Task: Open Card Machine Learning Review in Board Public Speaking Training to Workspace Accounts Payable and add a team member Softage.1@softage.net, a label Blue, a checklist Audit Support, an attachment from your computer, a color Blue and finally, add a card description 'Create and send out employee engagement survey on company communication' and a comment 'Let us approach this task with a sense of empathy, understanding the needs and concerns of our stakeholders.'. Add a start date 'Jan 05, 1900' with a due date 'Jan 12, 1900'
Action: Mouse moved to (31, 261)
Screenshot: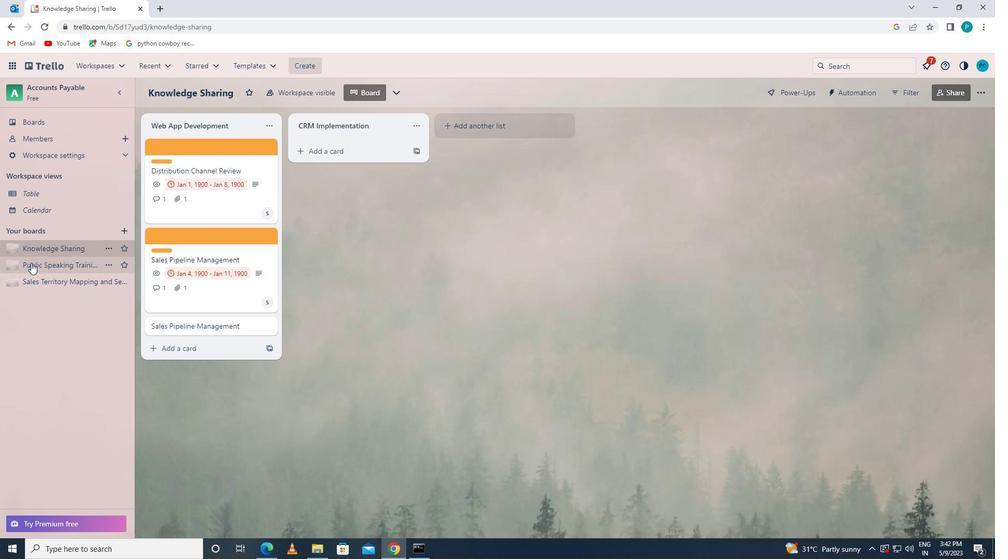 
Action: Mouse pressed left at (31, 261)
Screenshot: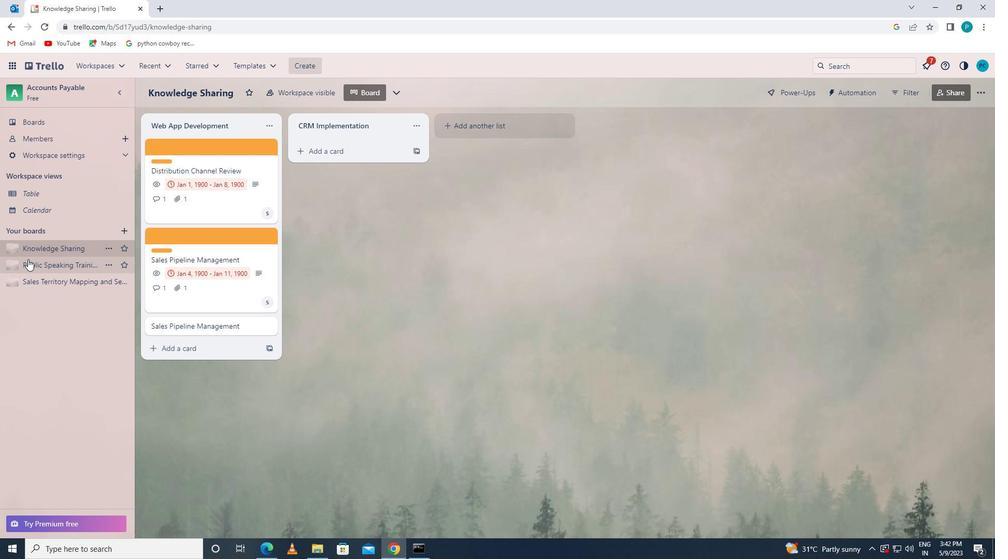 
Action: Mouse moved to (191, 240)
Screenshot: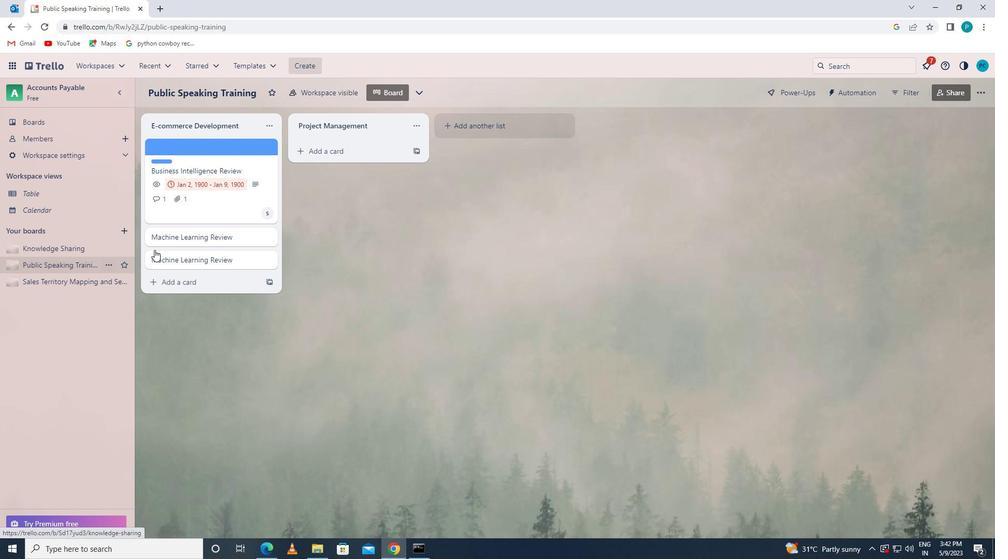 
Action: Mouse pressed left at (191, 240)
Screenshot: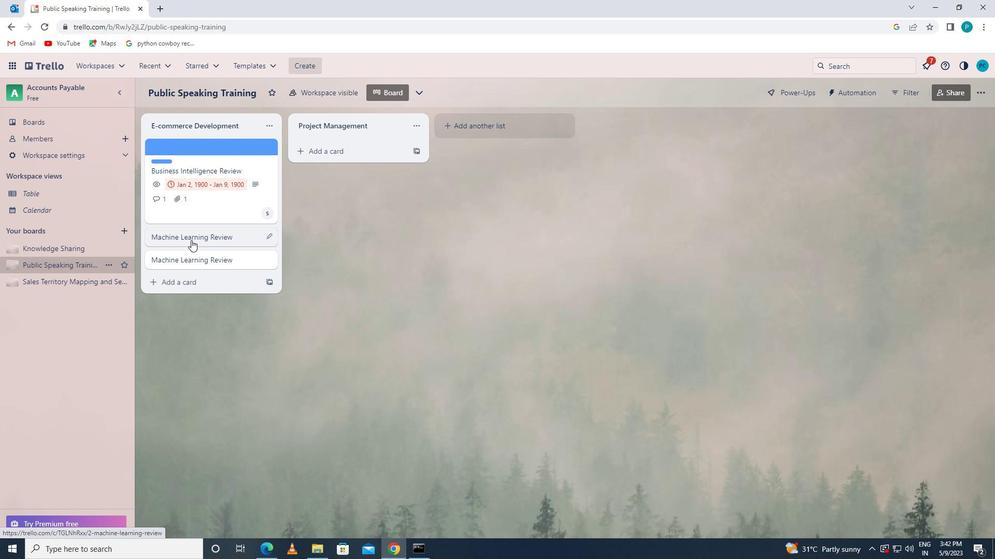 
Action: Mouse moved to (614, 177)
Screenshot: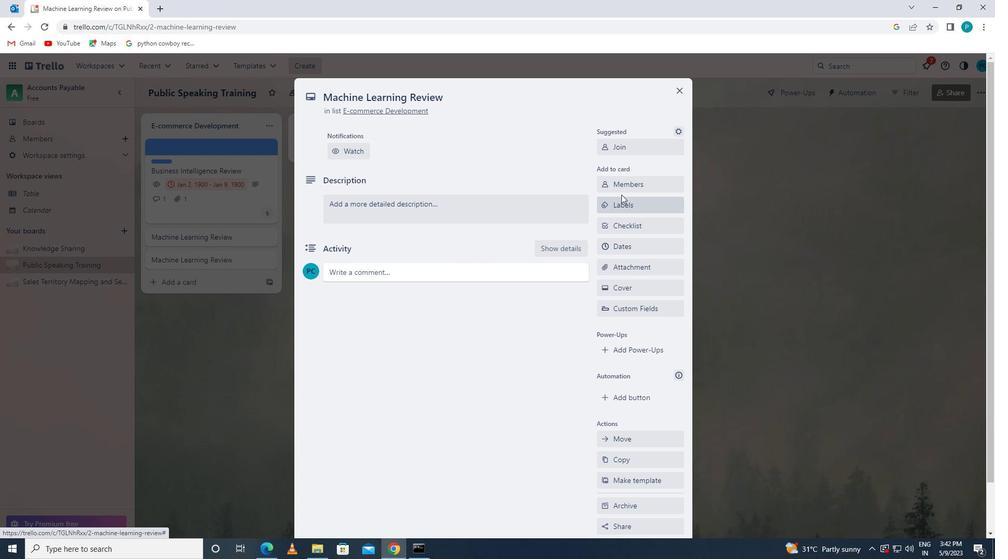
Action: Mouse pressed left at (614, 177)
Screenshot: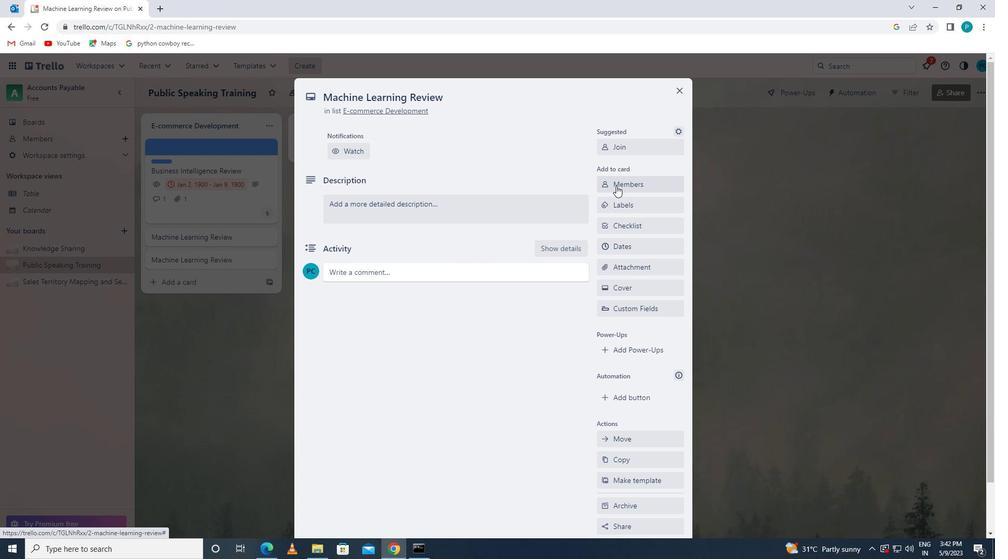 
Action: Key pressed <Key.caps_lock>s<Key.caps_lock>oftage.1
Screenshot: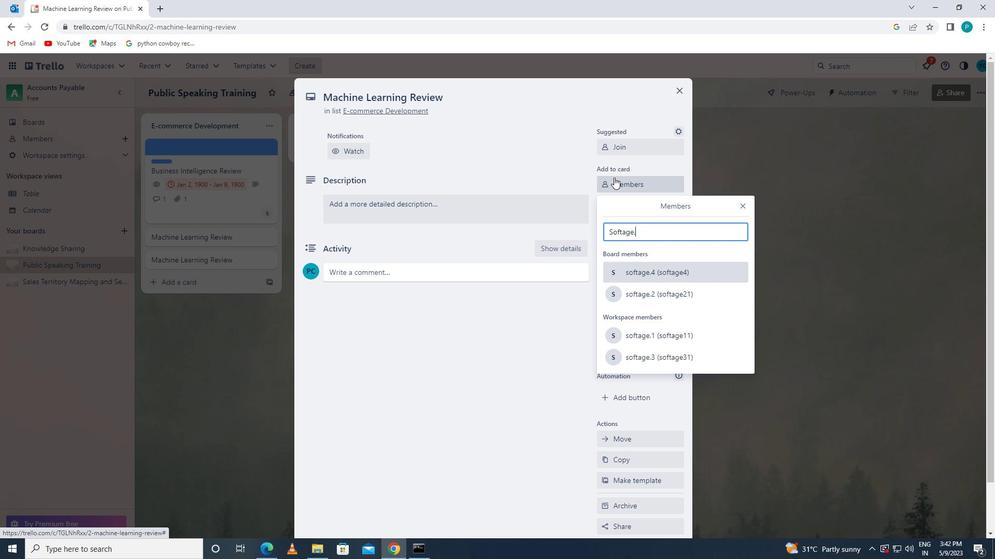 
Action: Mouse moved to (708, 331)
Screenshot: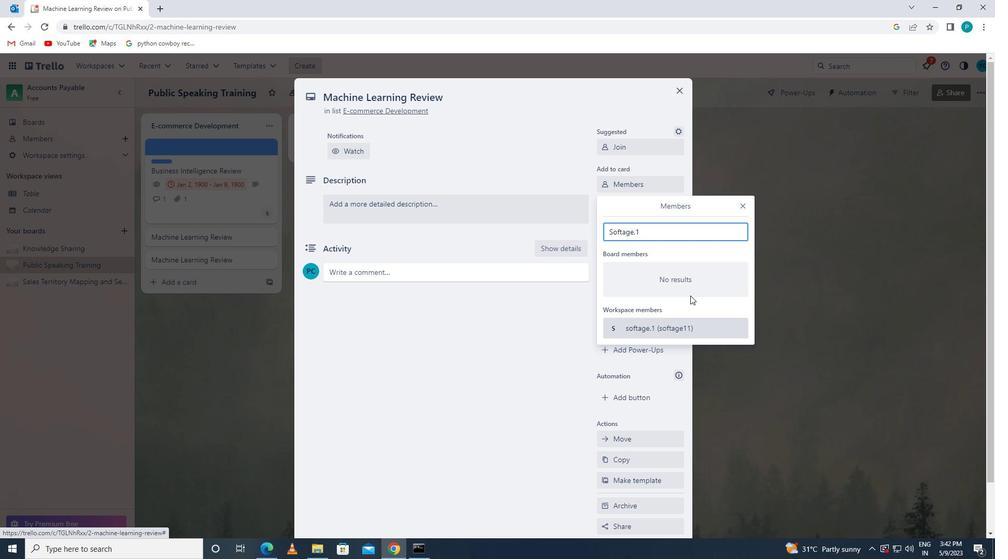 
Action: Mouse pressed left at (708, 331)
Screenshot: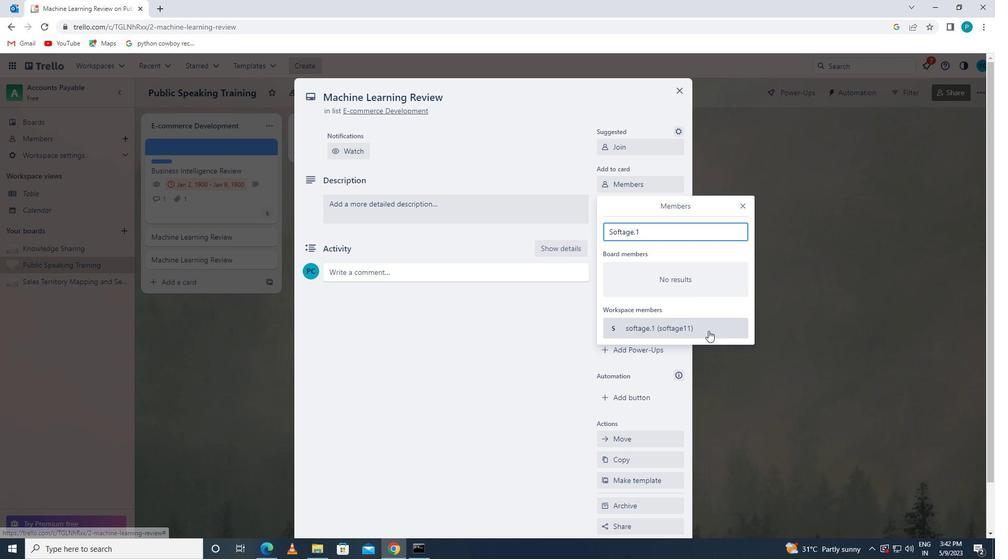 
Action: Mouse moved to (740, 207)
Screenshot: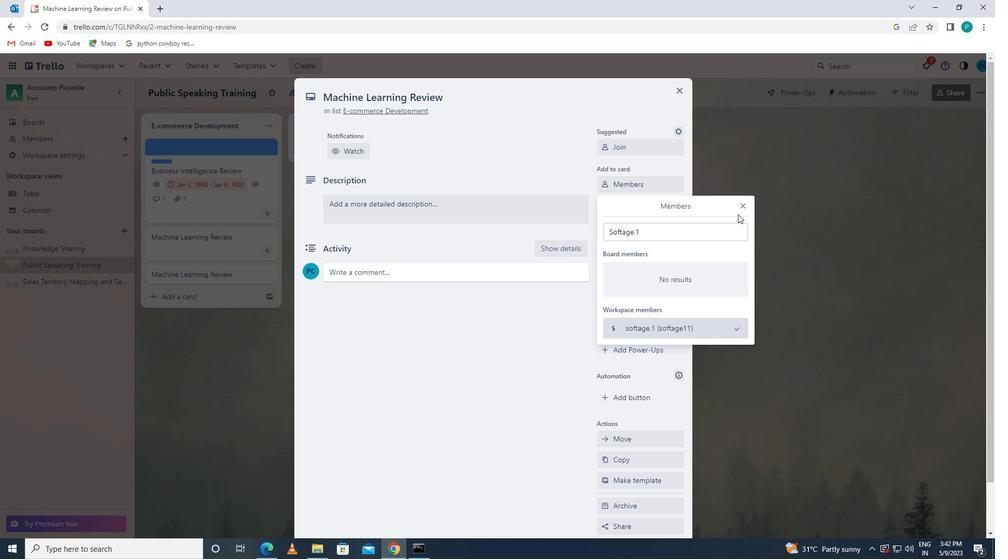 
Action: Mouse pressed left at (740, 207)
Screenshot: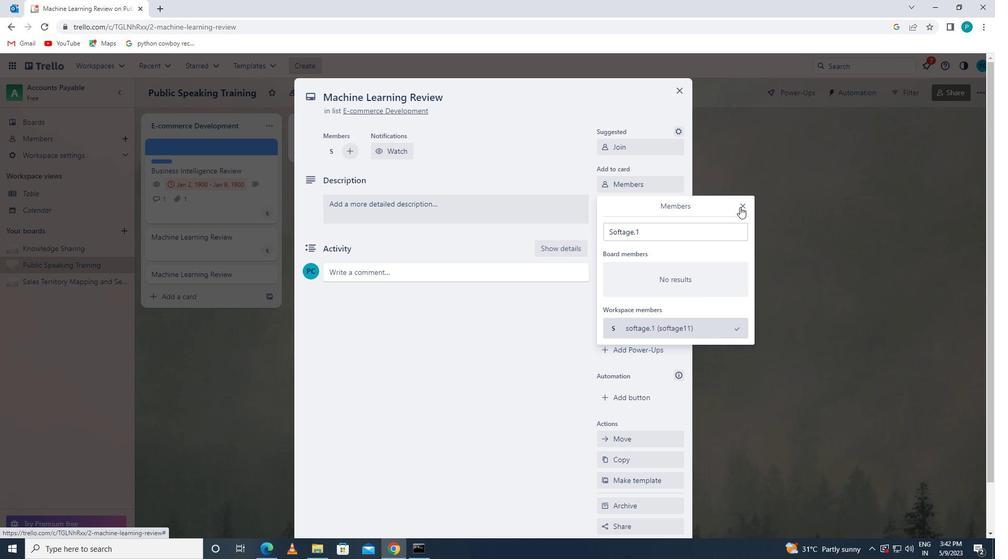 
Action: Mouse moved to (622, 210)
Screenshot: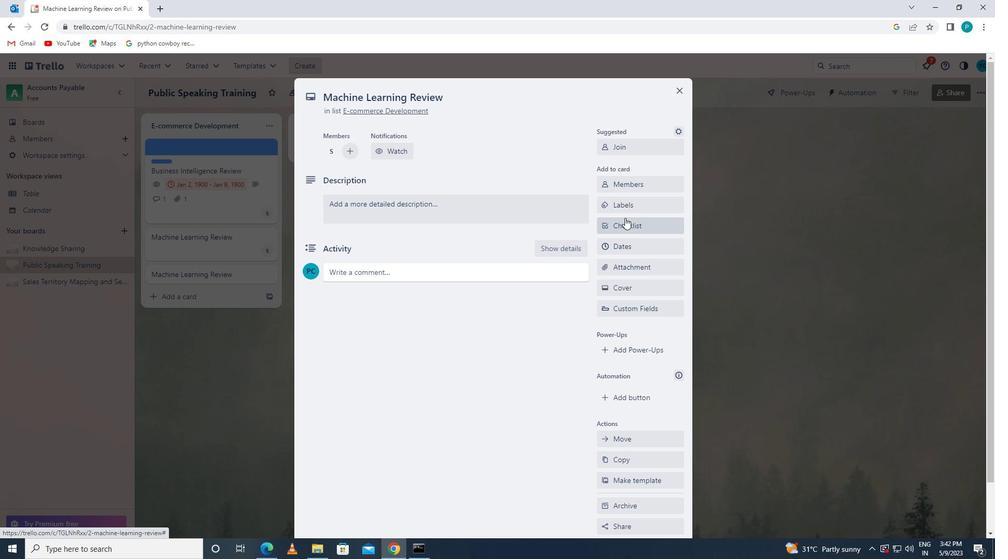 
Action: Mouse pressed left at (622, 210)
Screenshot: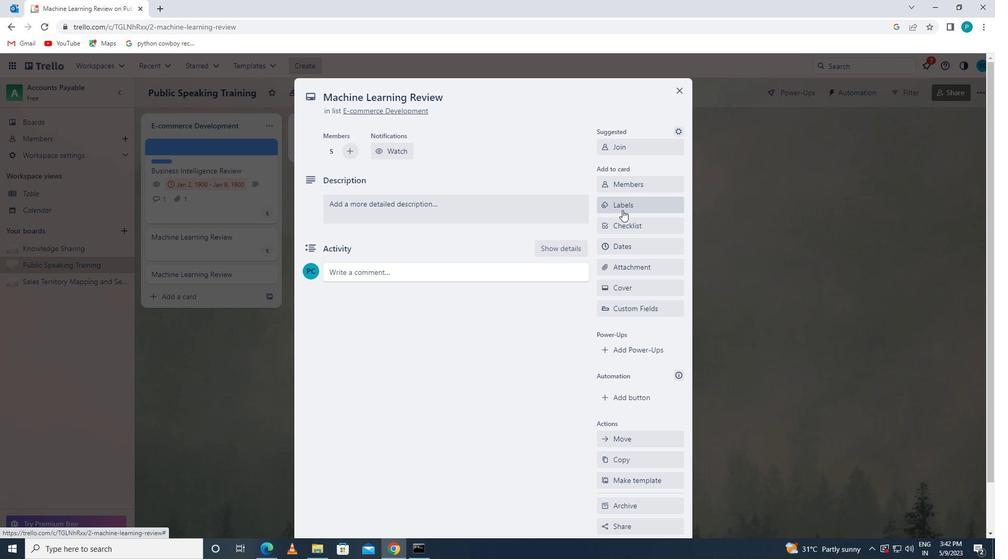 
Action: Mouse moved to (659, 405)
Screenshot: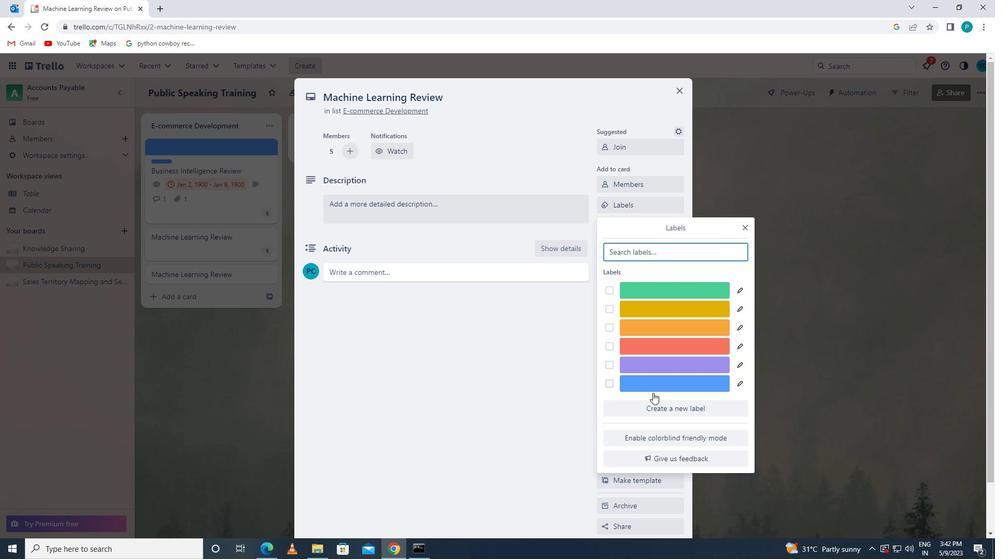 
Action: Mouse pressed left at (659, 405)
Screenshot: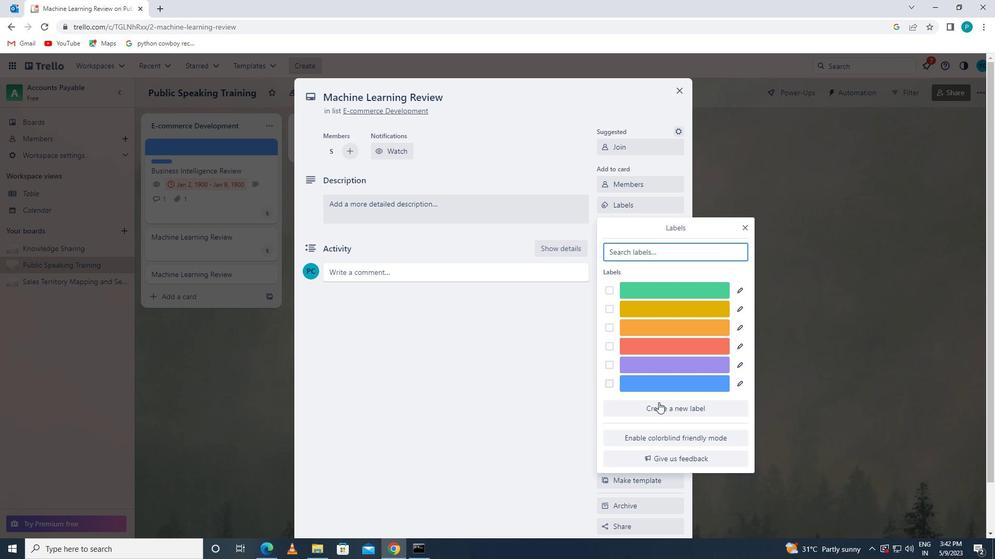 
Action: Mouse moved to (617, 433)
Screenshot: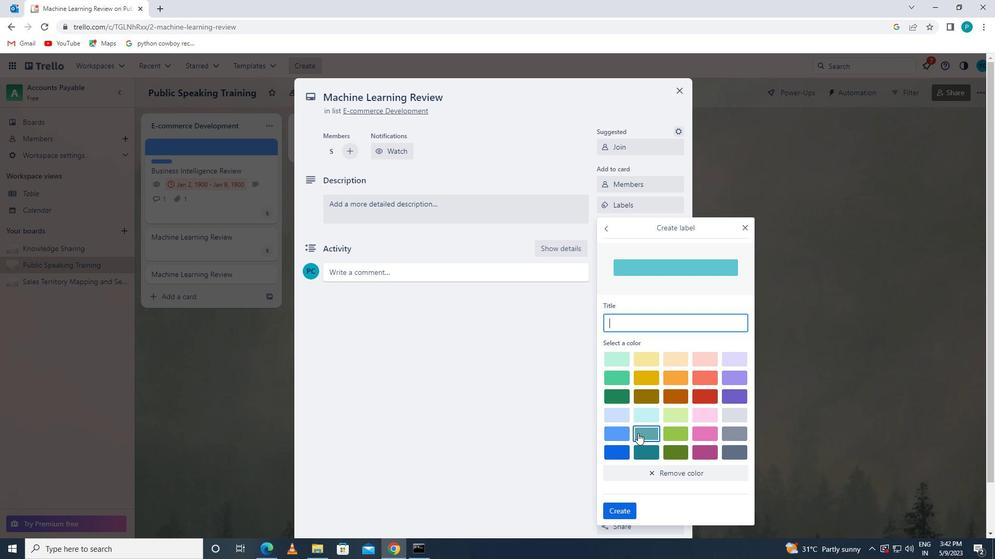 
Action: Mouse pressed left at (617, 433)
Screenshot: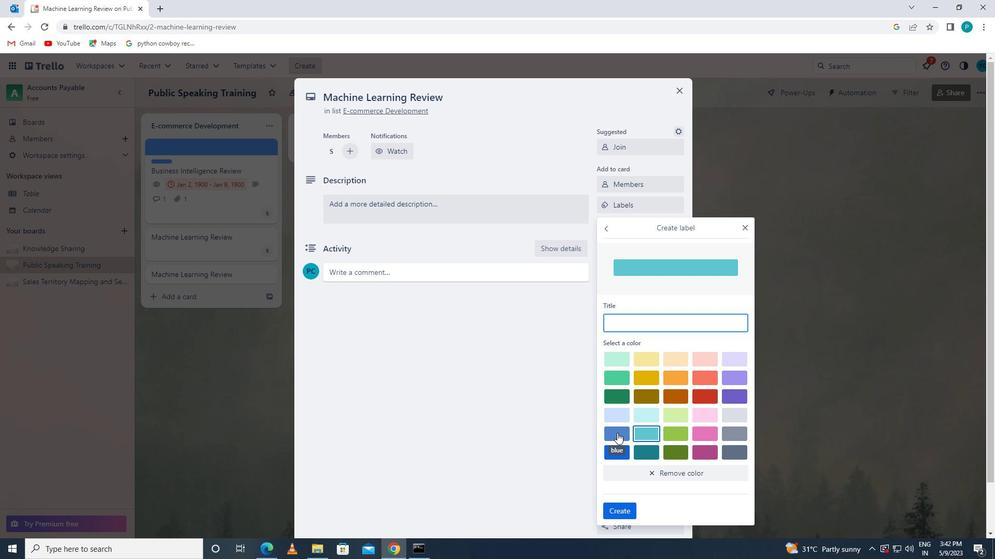 
Action: Mouse moved to (614, 512)
Screenshot: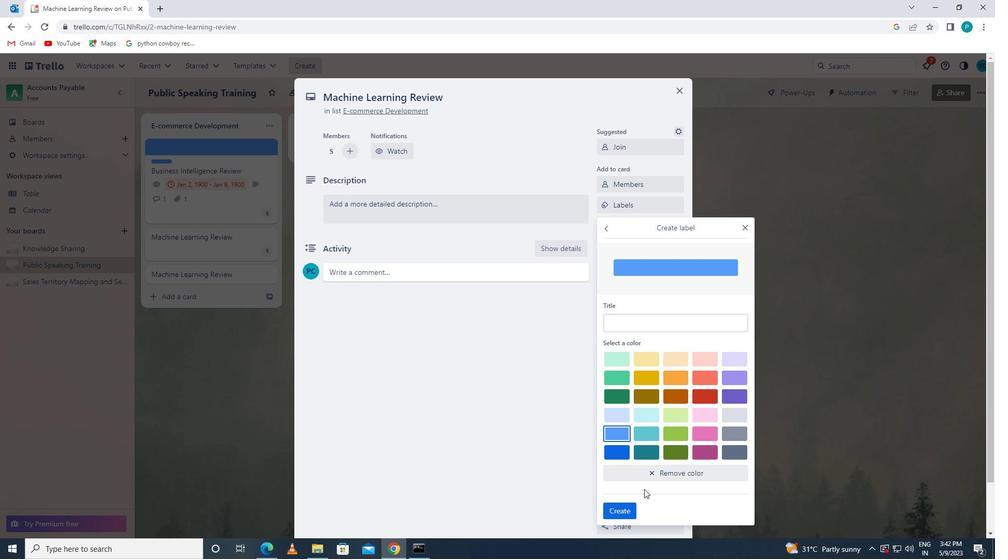 
Action: Mouse pressed left at (614, 512)
Screenshot: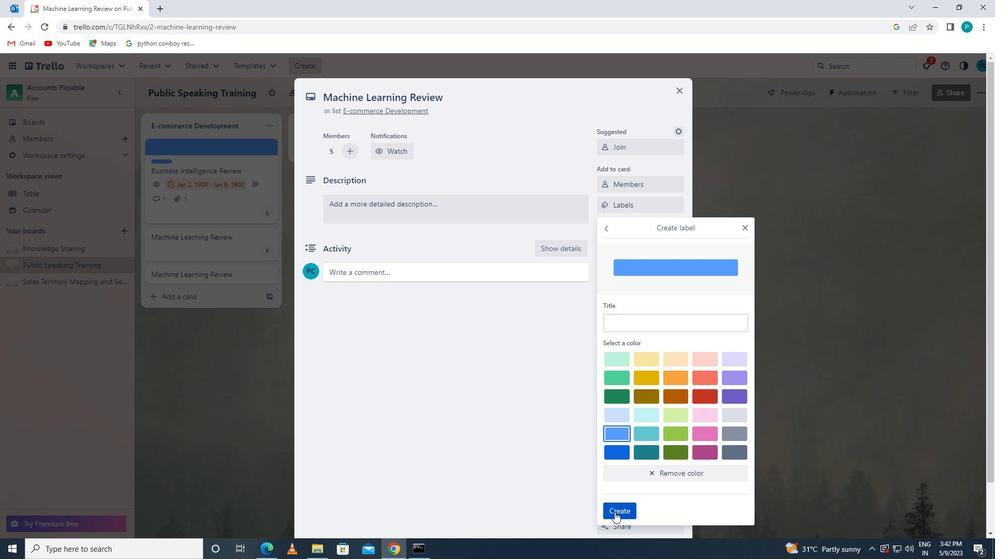 
Action: Mouse moved to (747, 226)
Screenshot: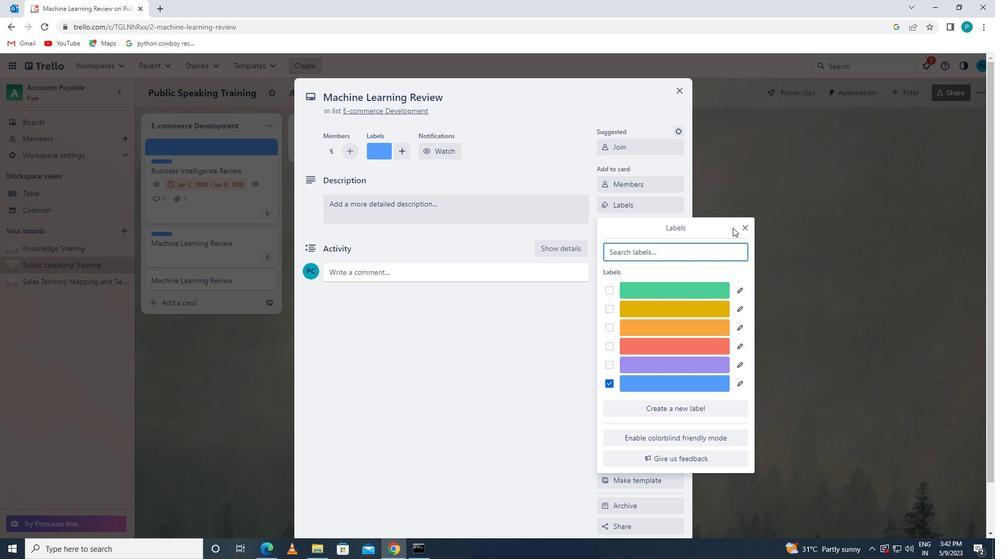
Action: Mouse pressed left at (747, 226)
Screenshot: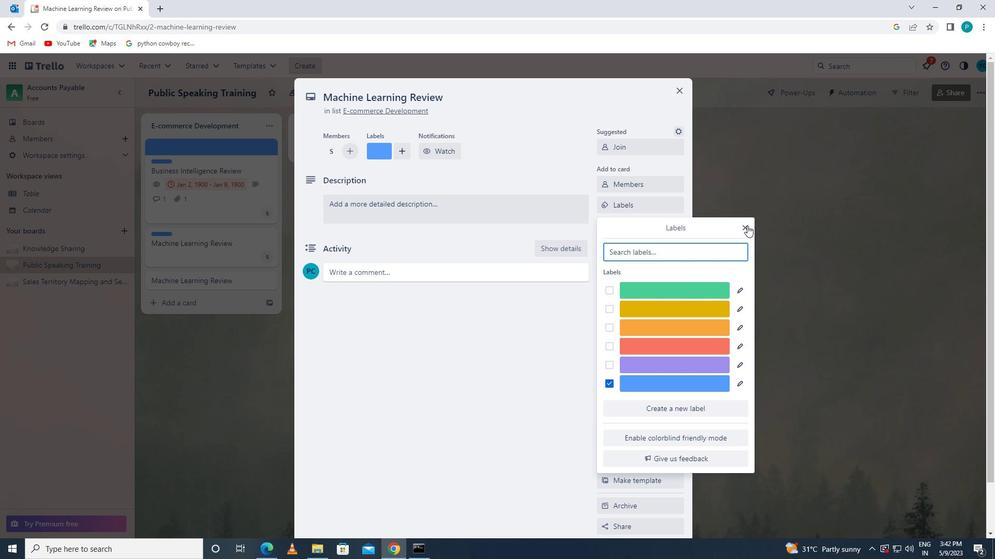 
Action: Mouse moved to (638, 226)
Screenshot: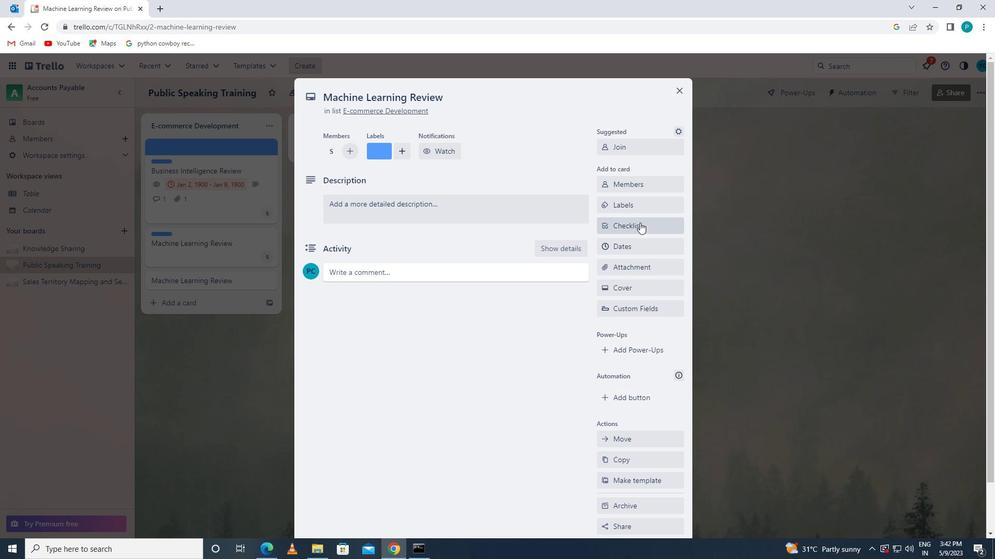 
Action: Mouse pressed left at (638, 226)
Screenshot: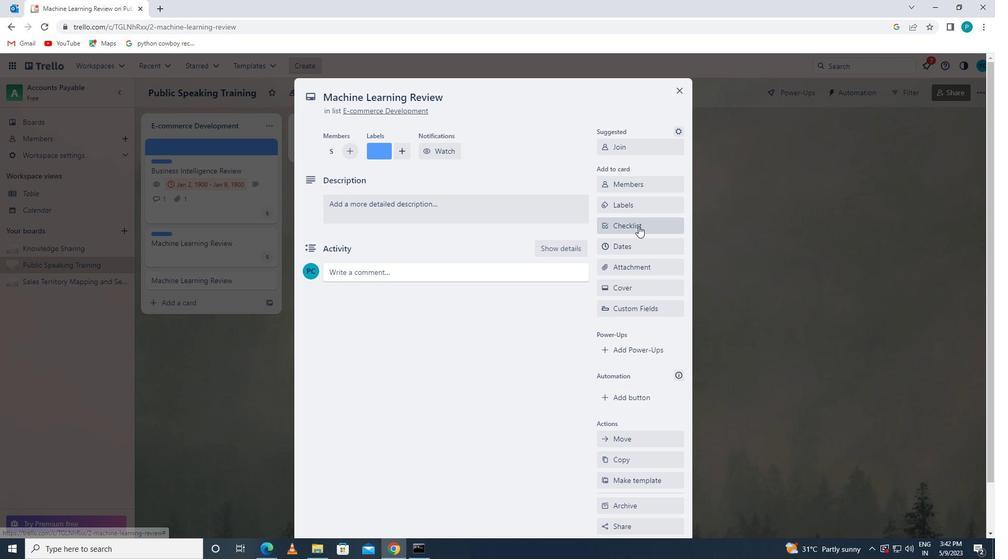
Action: Mouse moved to (638, 227)
Screenshot: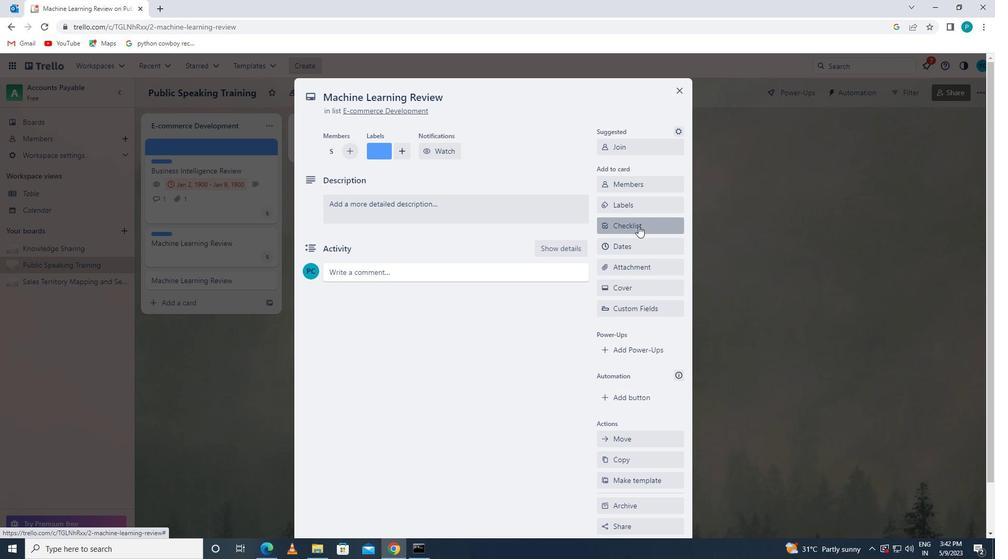 
Action: Key pressed <Key.caps_lock>a<Key.caps_lock>udit<Key.space>
Screenshot: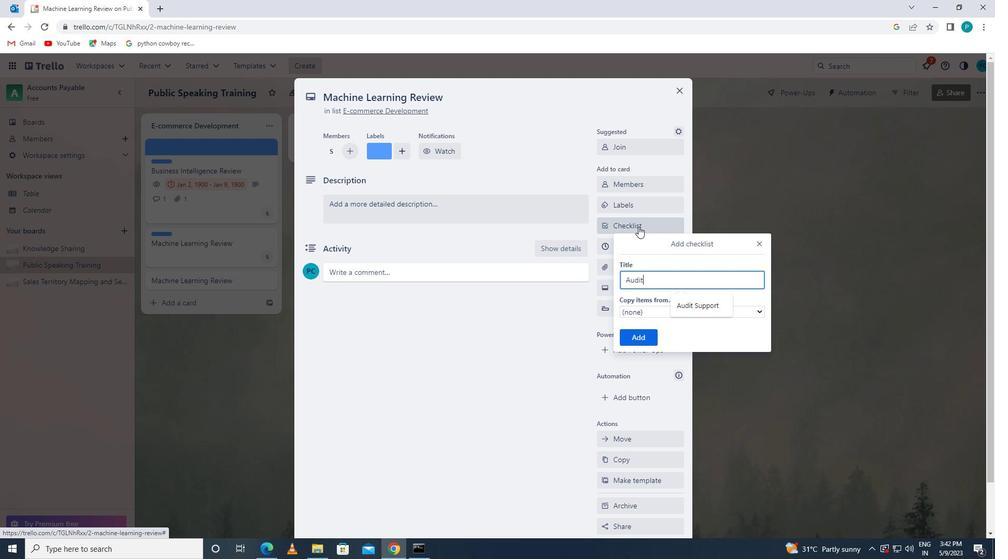 
Action: Mouse moved to (682, 308)
Screenshot: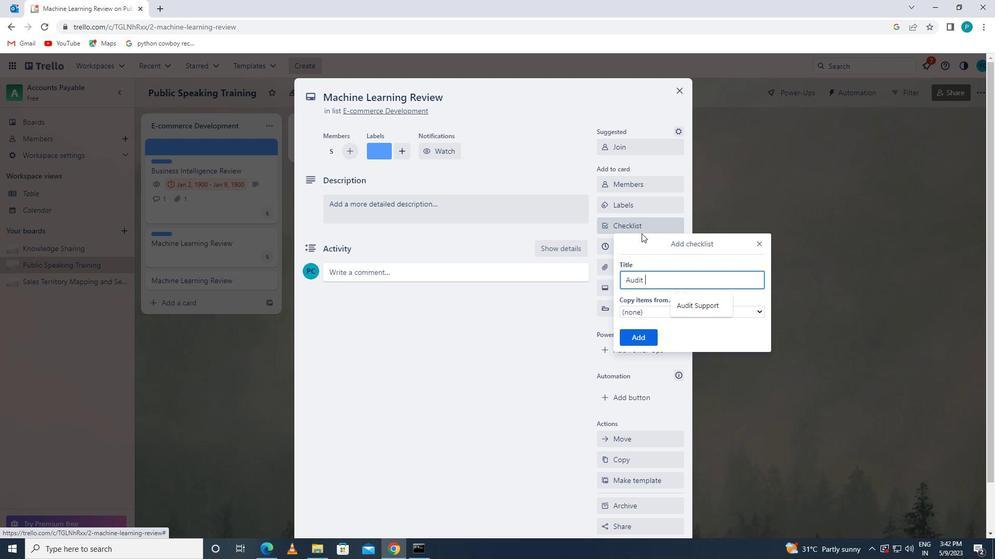 
Action: Mouse pressed left at (682, 308)
Screenshot: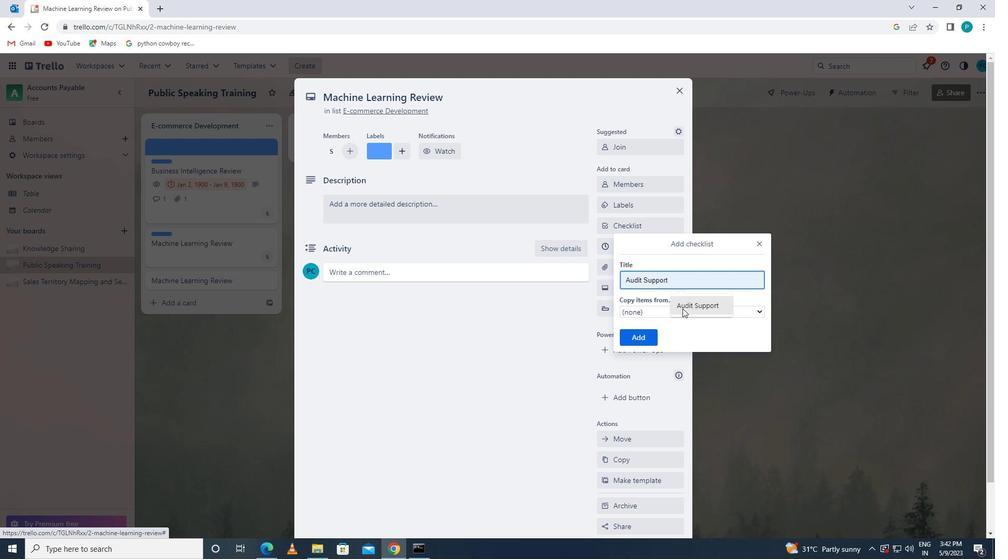 
Action: Mouse moved to (645, 340)
Screenshot: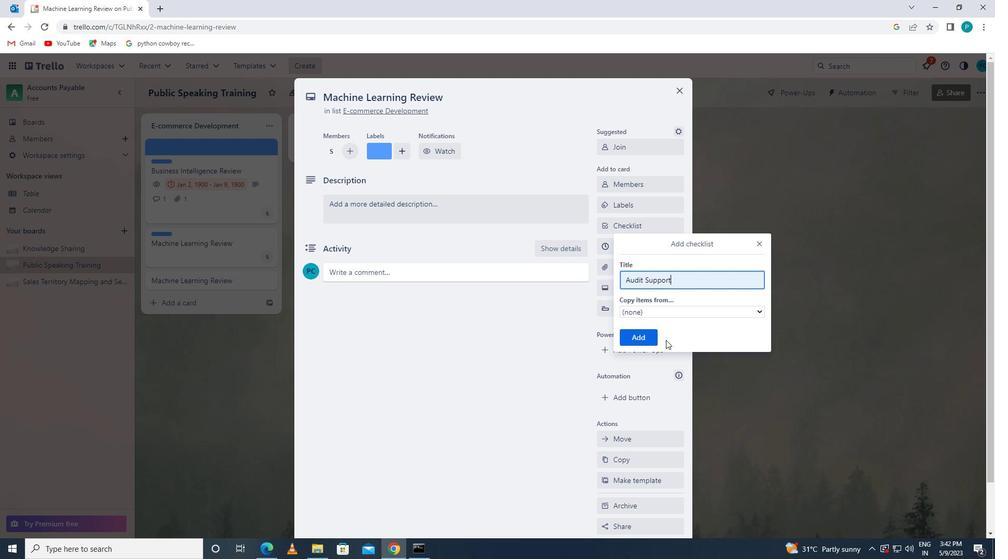 
Action: Mouse pressed left at (645, 340)
Screenshot: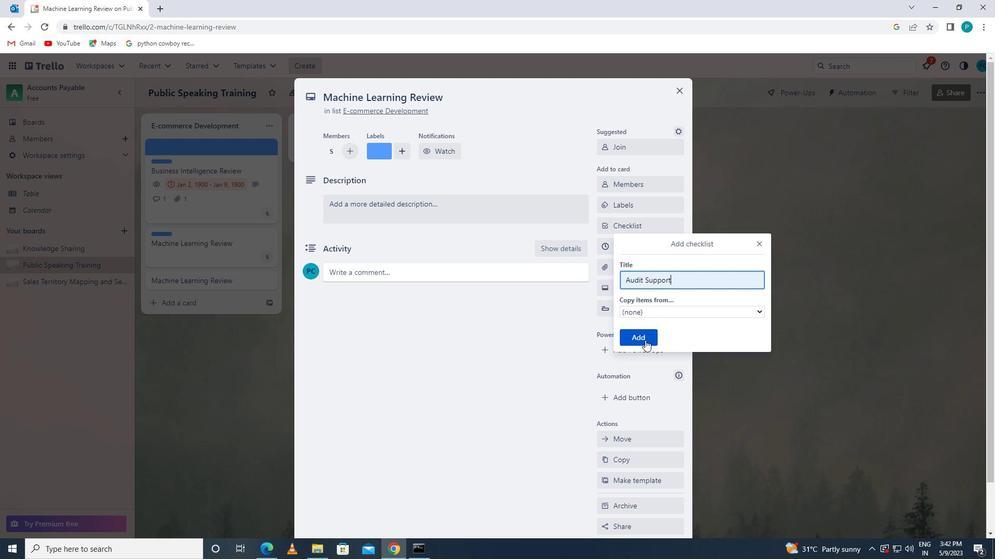 
Action: Mouse moved to (625, 264)
Screenshot: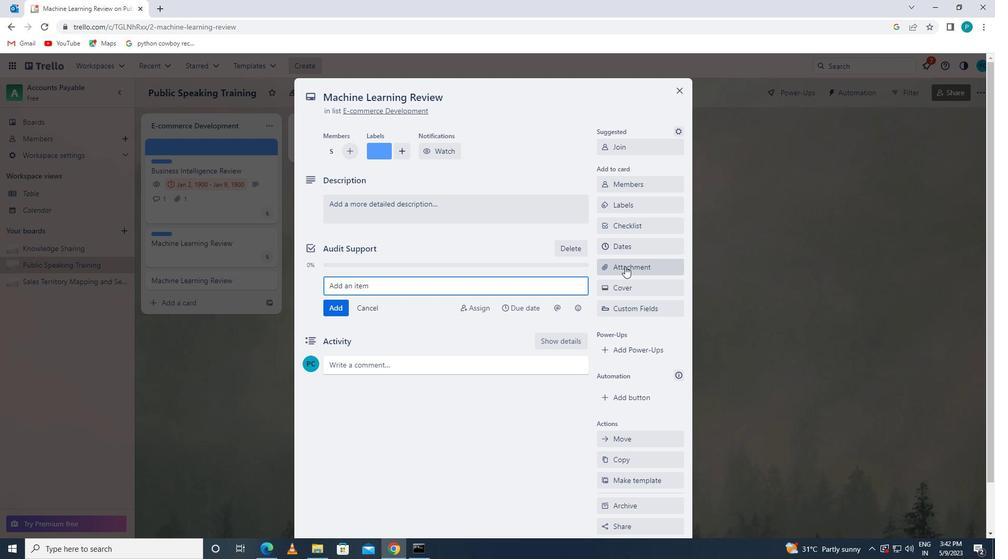 
Action: Mouse pressed left at (625, 264)
Screenshot: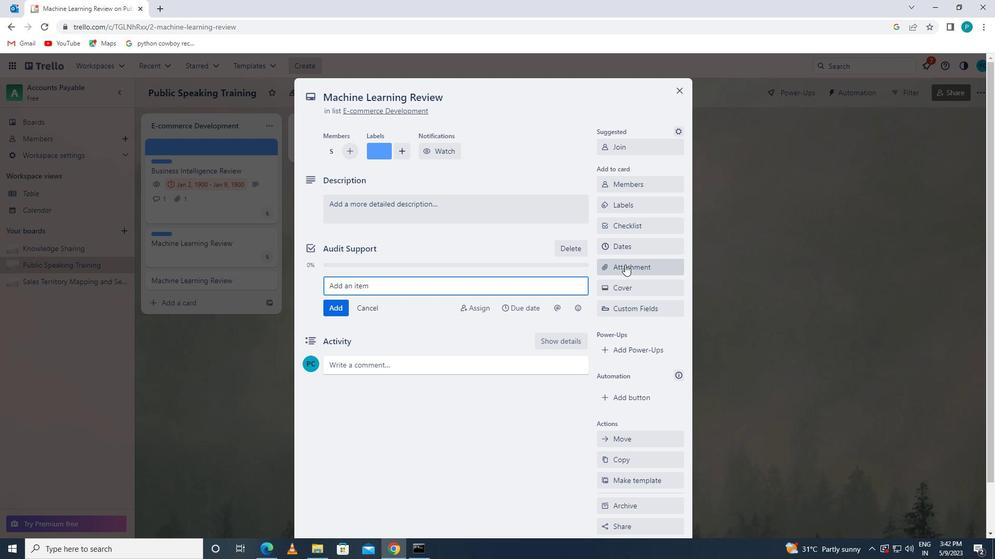 
Action: Mouse moved to (640, 304)
Screenshot: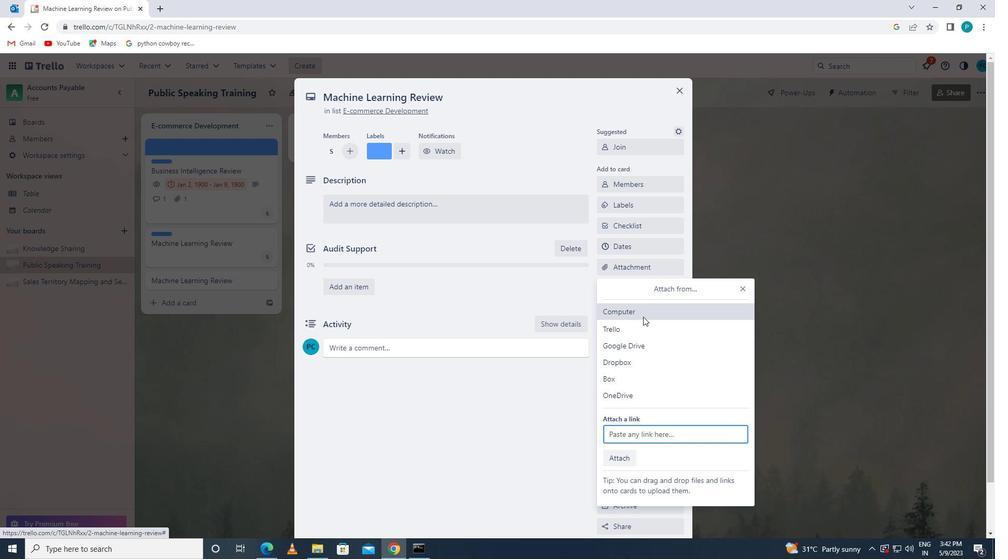 
Action: Mouse pressed left at (640, 304)
Screenshot: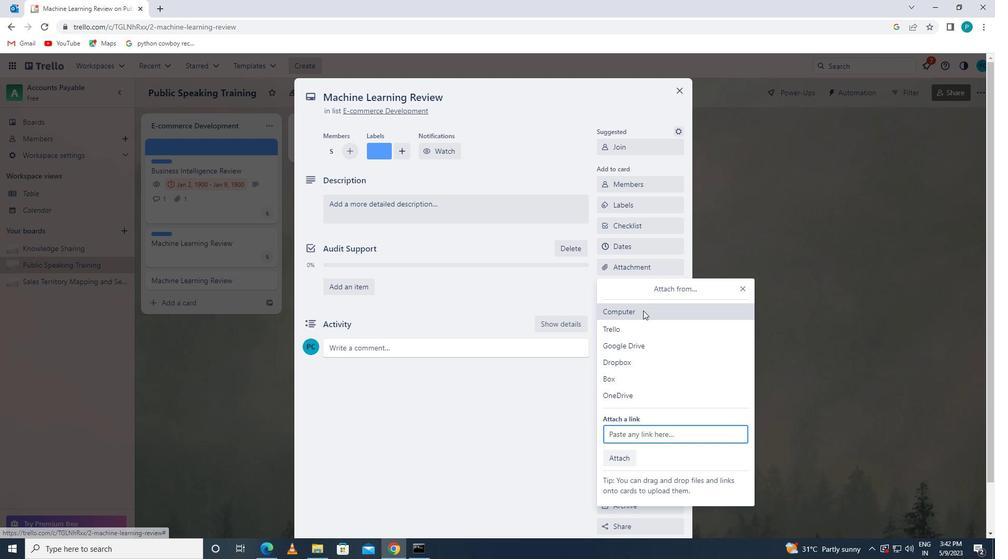 
Action: Mouse moved to (117, 75)
Screenshot: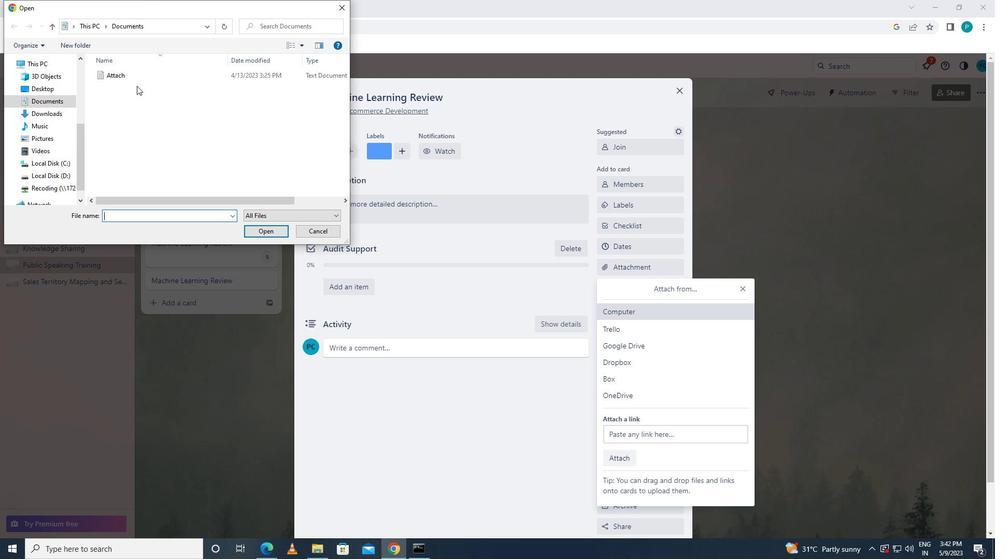
Action: Mouse pressed left at (117, 75)
Screenshot: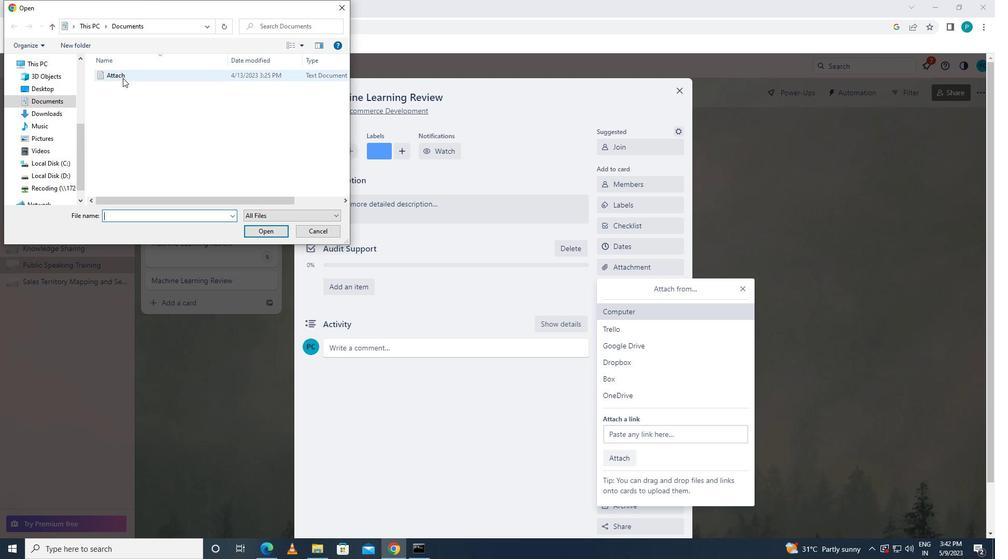 
Action: Mouse moved to (264, 232)
Screenshot: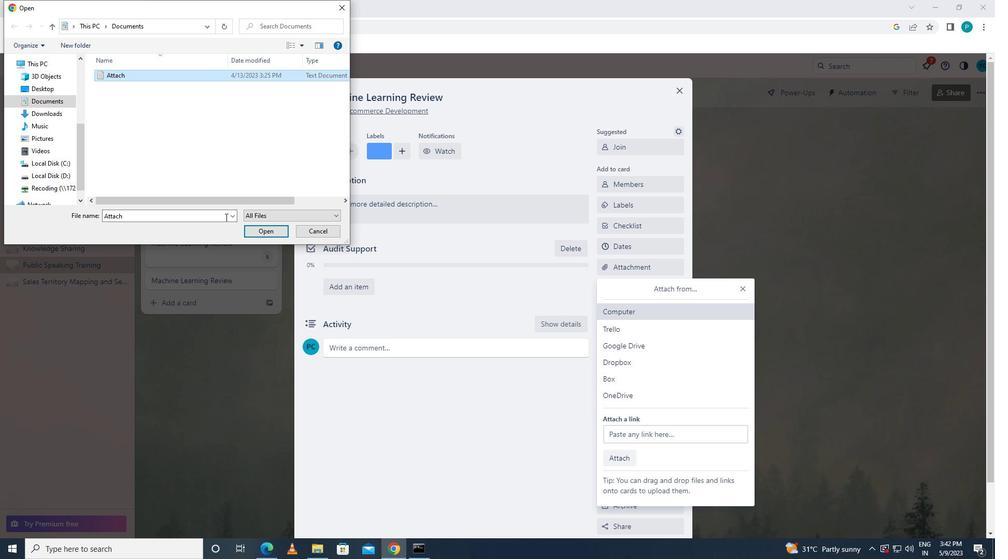 
Action: Mouse pressed left at (264, 232)
Screenshot: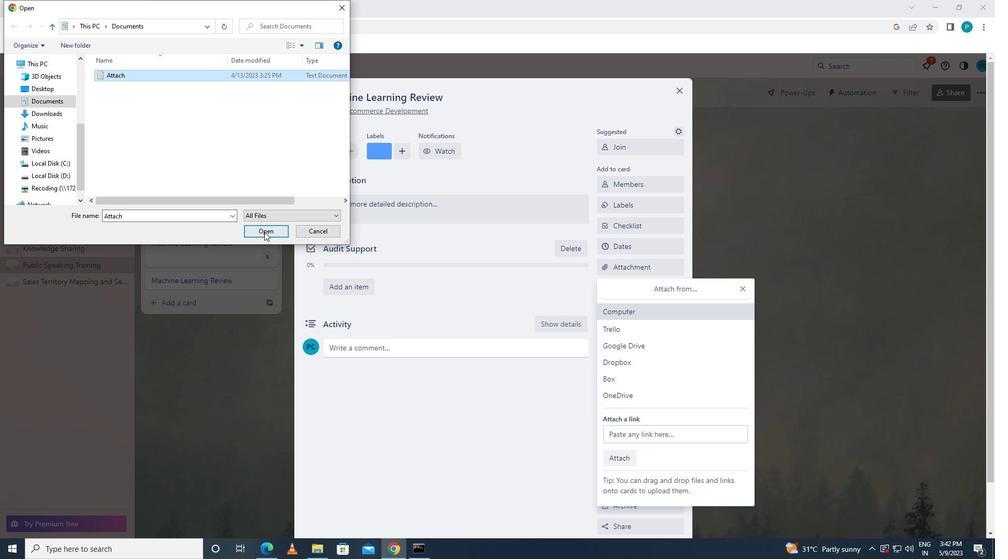 
Action: Mouse moved to (626, 291)
Screenshot: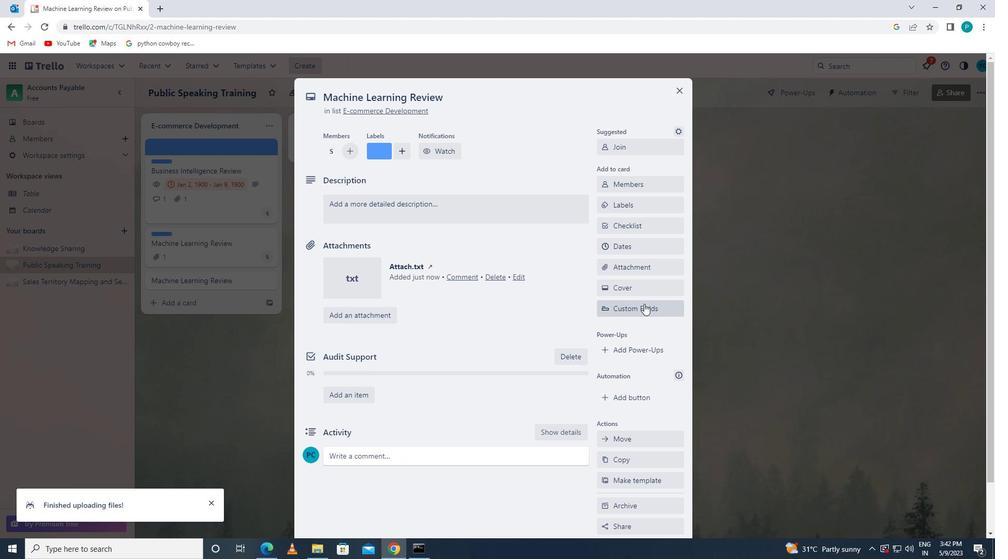 
Action: Mouse pressed left at (626, 291)
Screenshot: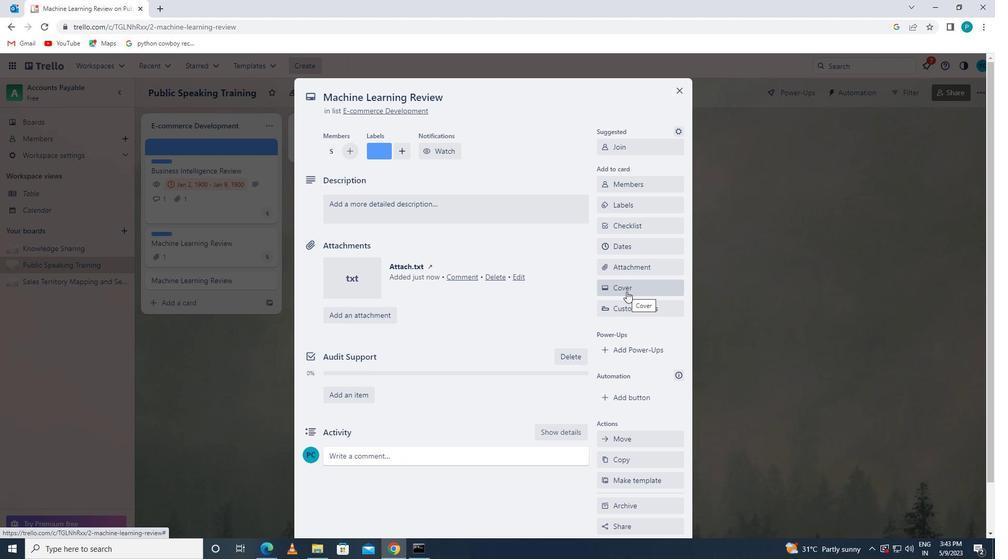 
Action: Mouse moved to (616, 356)
Screenshot: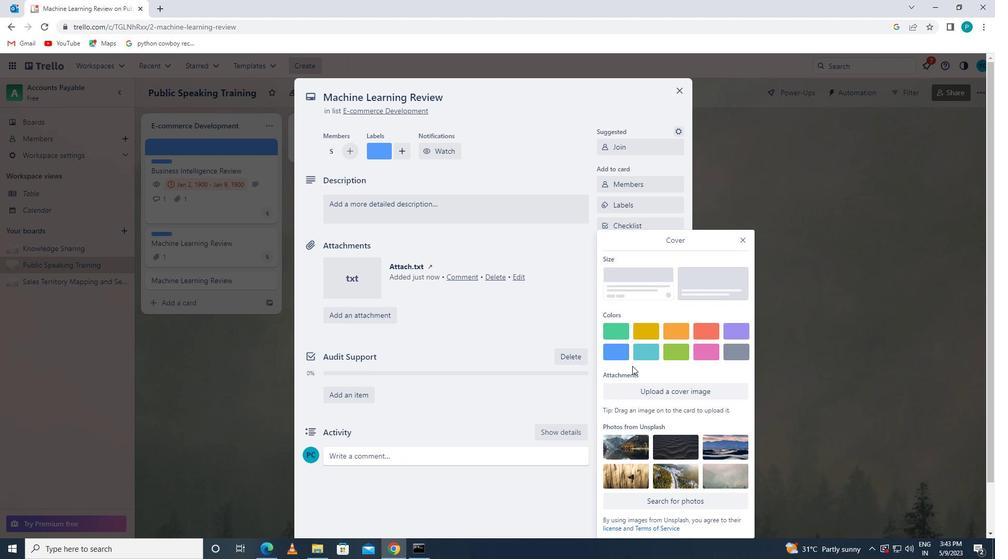 
Action: Mouse pressed left at (616, 356)
Screenshot: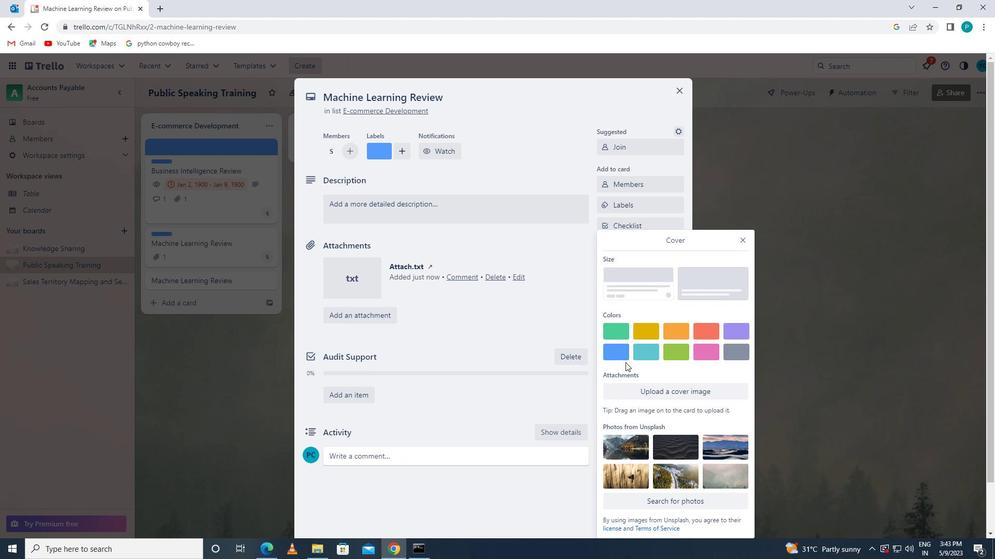 
Action: Mouse moved to (739, 218)
Screenshot: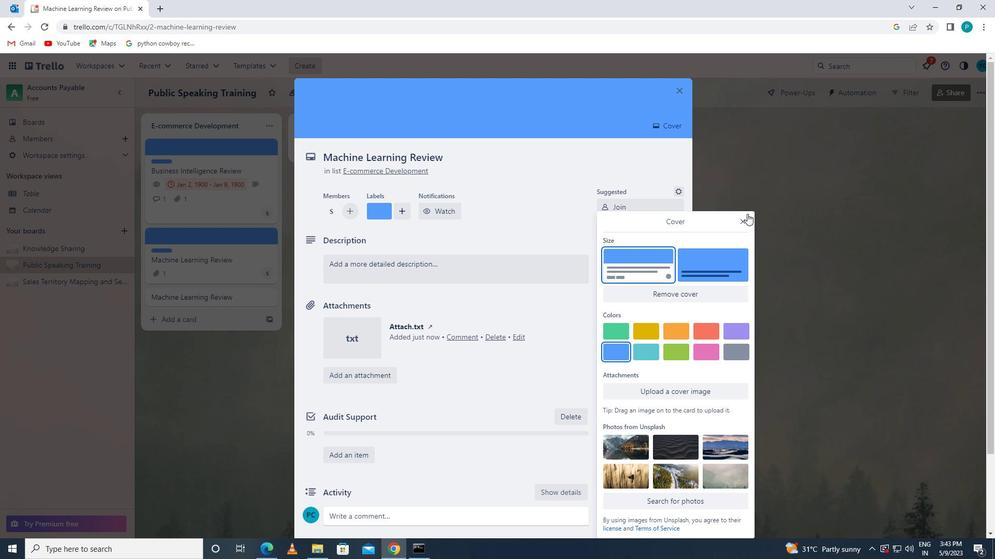 
Action: Mouse pressed left at (739, 218)
Screenshot: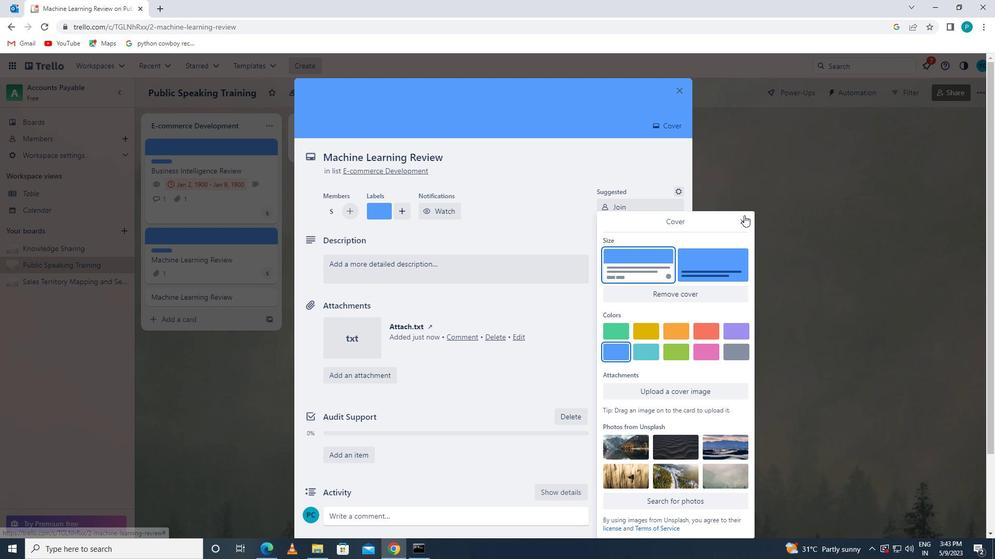 
Action: Mouse moved to (626, 356)
Screenshot: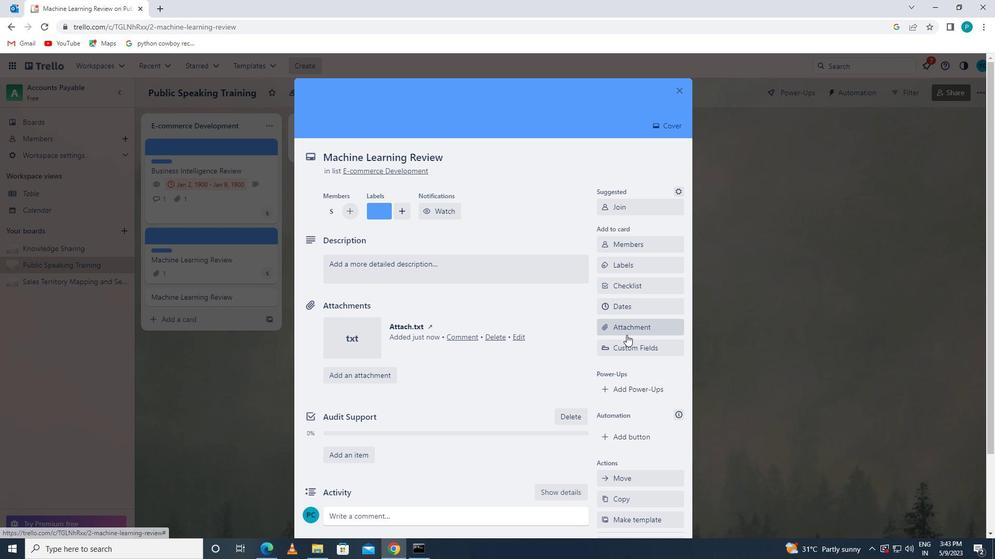 
Action: Mouse scrolled (626, 356) with delta (0, 0)
Screenshot: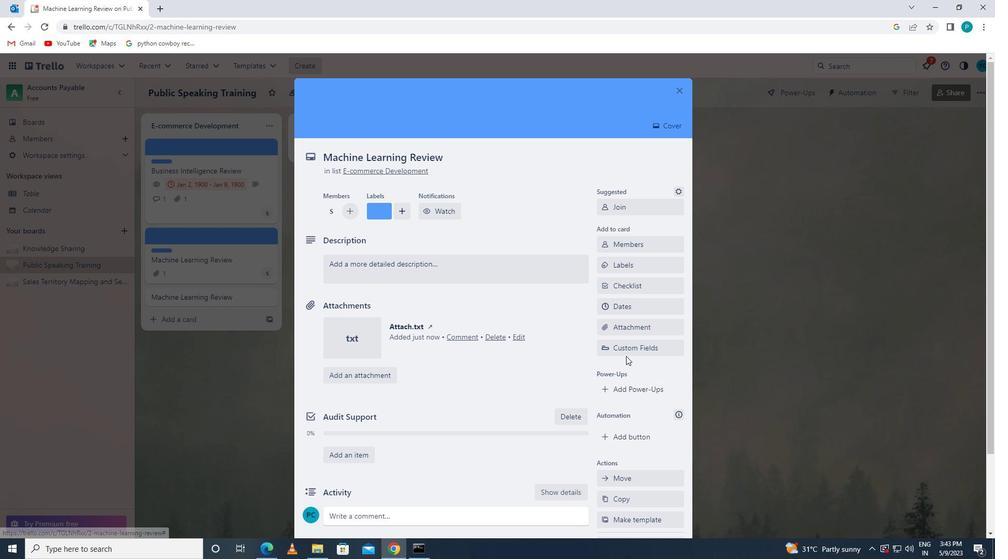 
Action: Mouse scrolled (626, 356) with delta (0, 0)
Screenshot: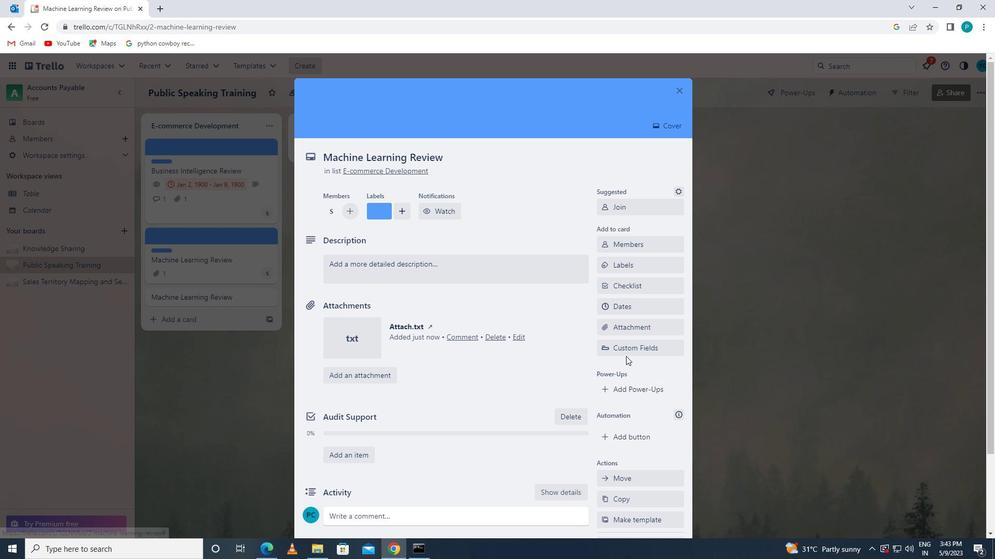 
Action: Mouse moved to (460, 234)
Screenshot: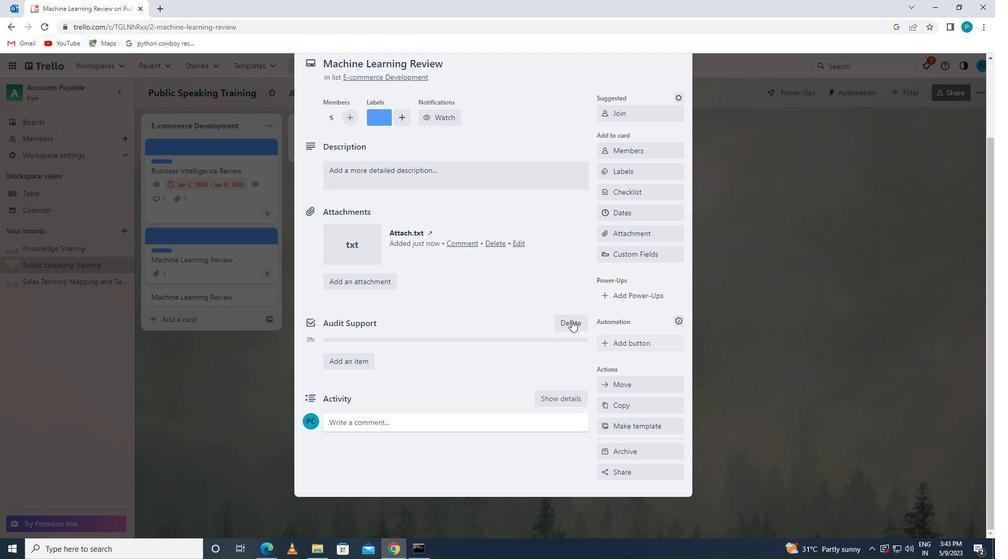 
Action: Mouse scrolled (460, 235) with delta (0, 0)
Screenshot: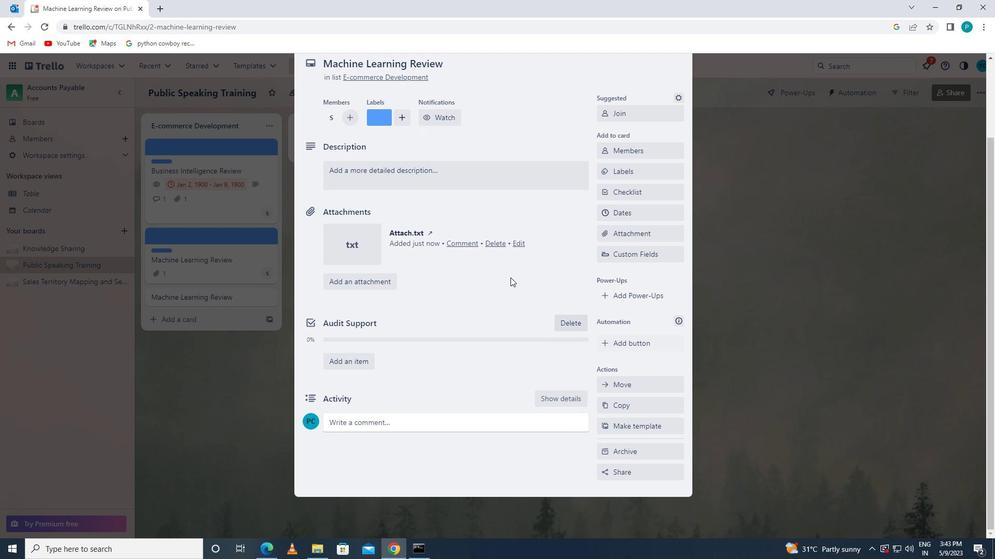 
Action: Mouse moved to (459, 233)
Screenshot: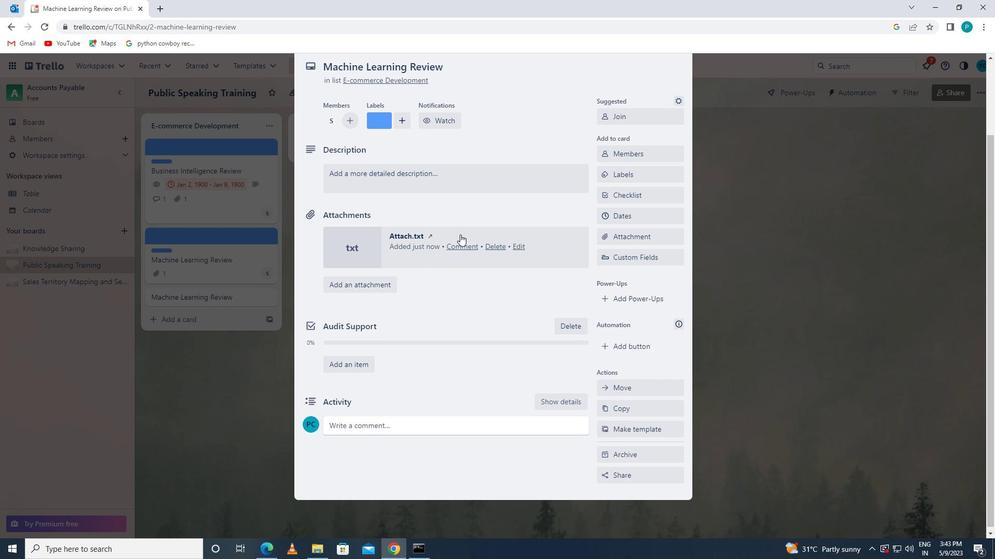 
Action: Mouse pressed left at (459, 233)
Screenshot: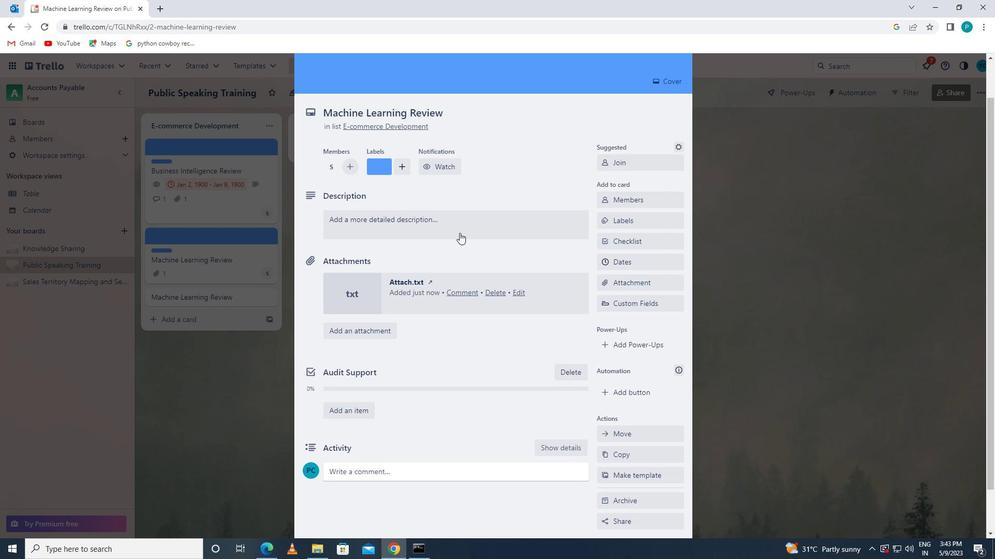 
Action: Key pressed '<Key.caps_lock>c<Key.caps_lock>reate<Key.space>and<Key.space>send<Key.space>out<Key.space>employee<Key.space>enge<Key.backspace>agement<Key.space>survey<Key.space>on<Key.space>company<Key.space>s<Key.backspace>communication'<Key.space>and<Key.space><Key.backspace><Key.backspace><Key.backspace><Key.backspace>
Screenshot: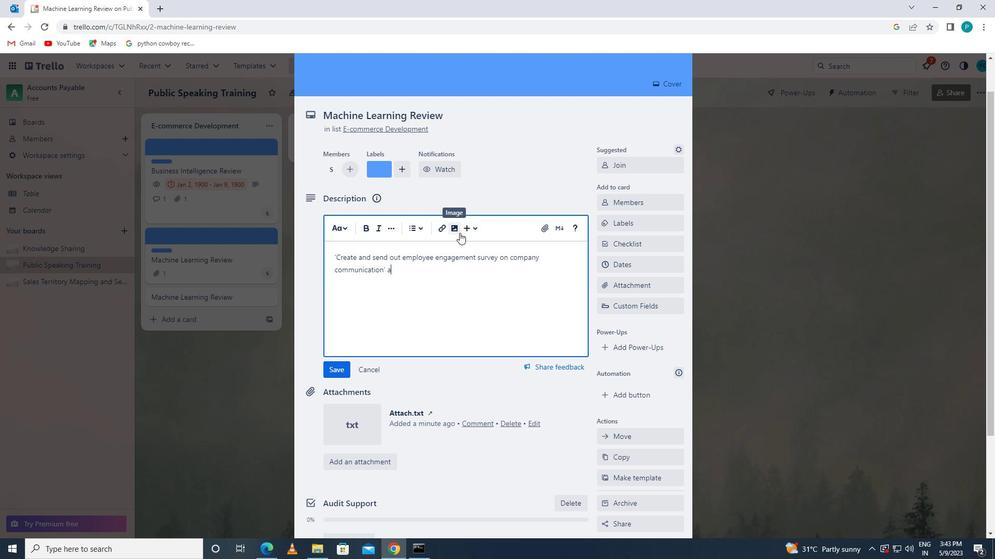 
Action: Mouse moved to (332, 372)
Screenshot: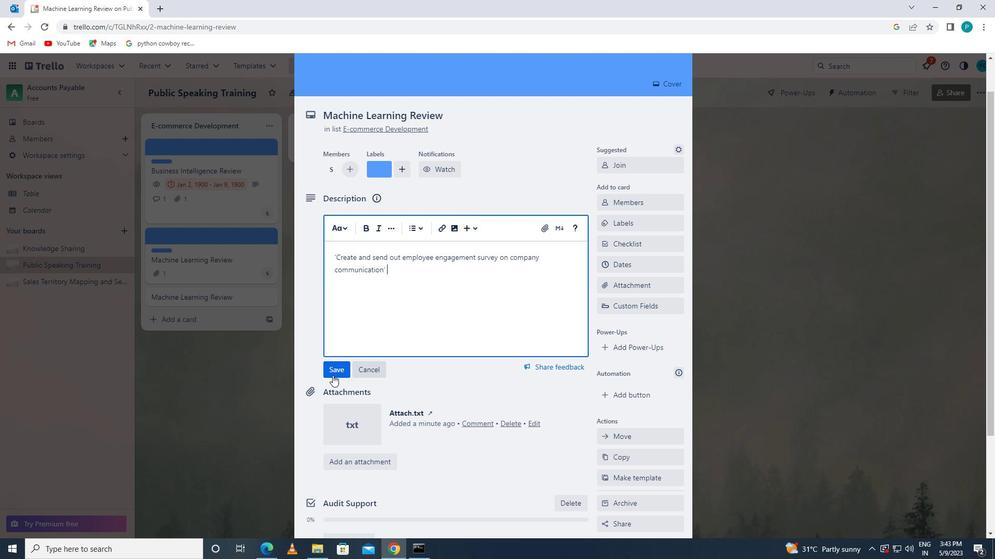 
Action: Mouse pressed left at (332, 372)
Screenshot: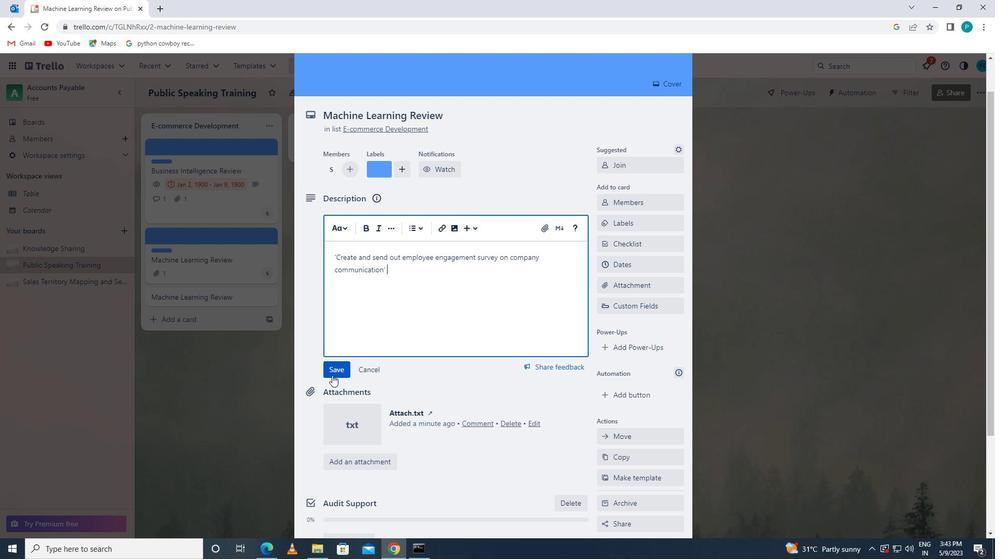 
Action: Mouse moved to (360, 402)
Screenshot: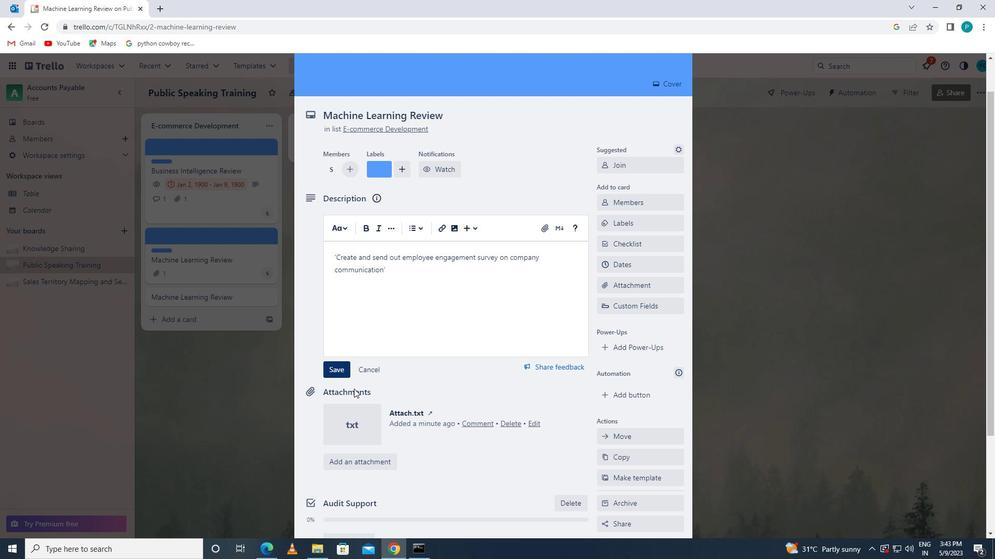 
Action: Mouse scrolled (360, 401) with delta (0, 0)
Screenshot: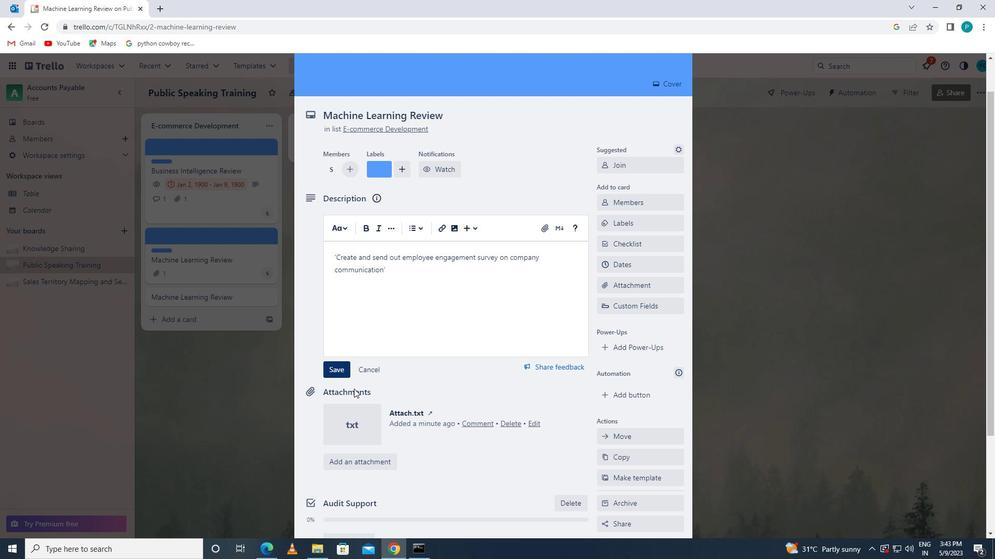 
Action: Mouse scrolled (360, 401) with delta (0, 0)
Screenshot: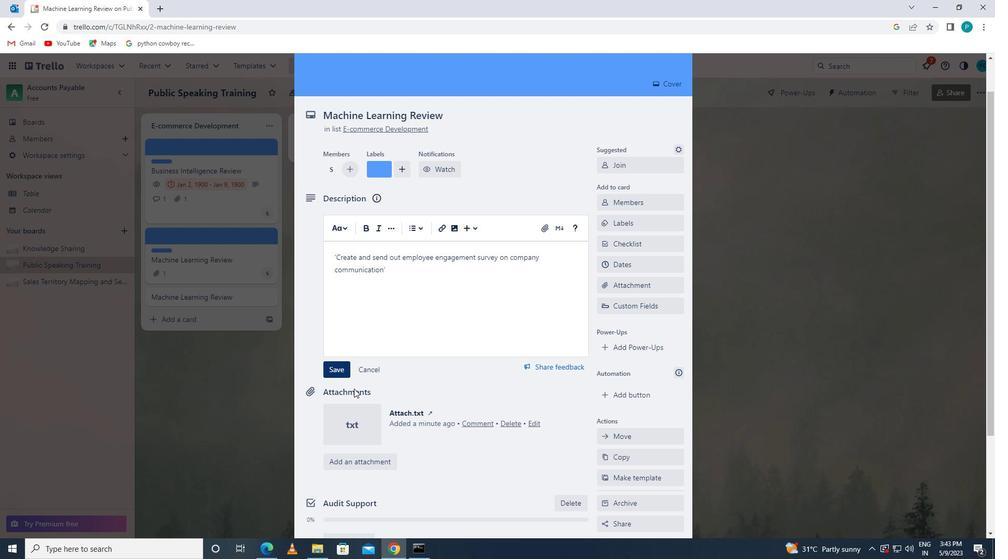 
Action: Mouse scrolled (360, 401) with delta (0, 0)
Screenshot: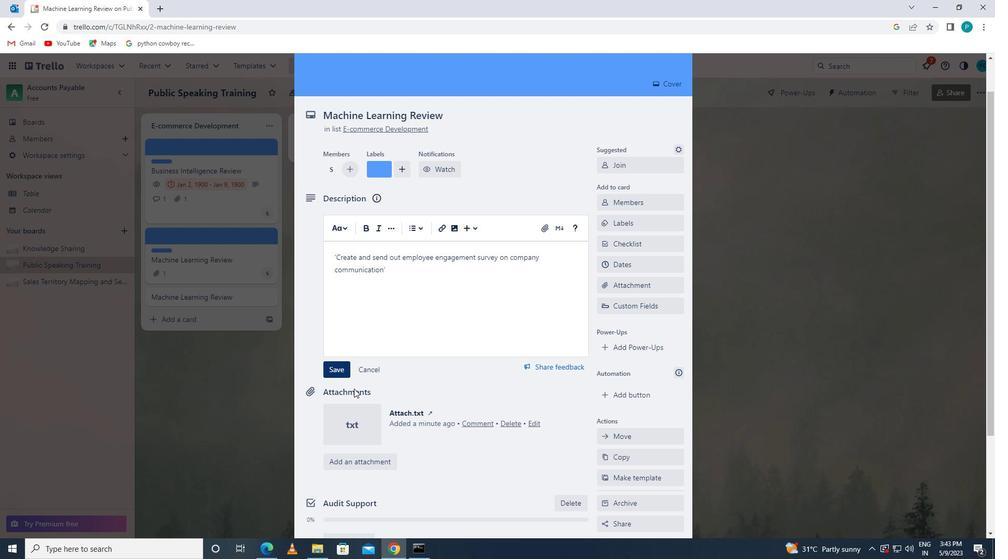 
Action: Mouse scrolled (360, 401) with delta (0, 0)
Screenshot: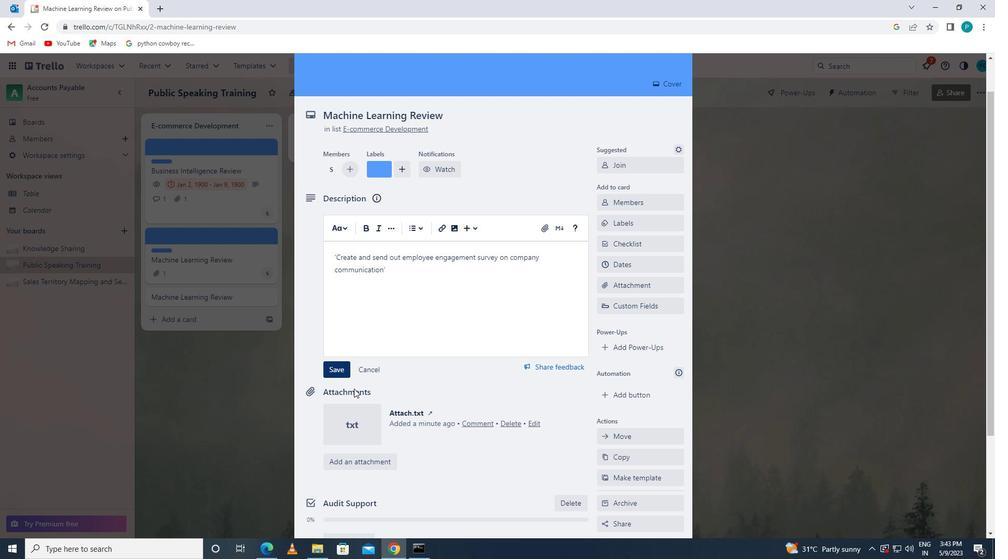 
Action: Mouse moved to (355, 398)
Screenshot: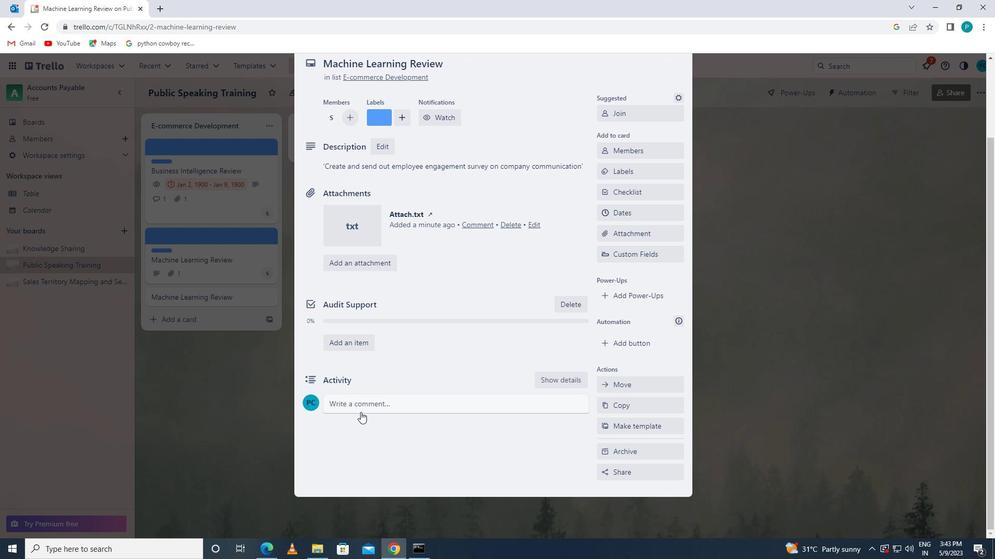 
Action: Mouse pressed left at (355, 398)
Screenshot: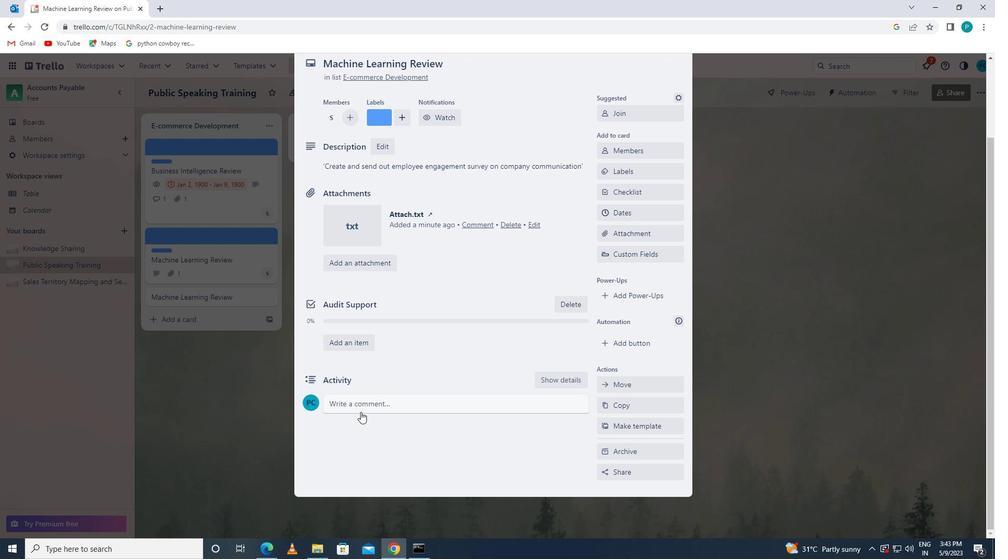 
Action: Mouse moved to (354, 397)
Screenshot: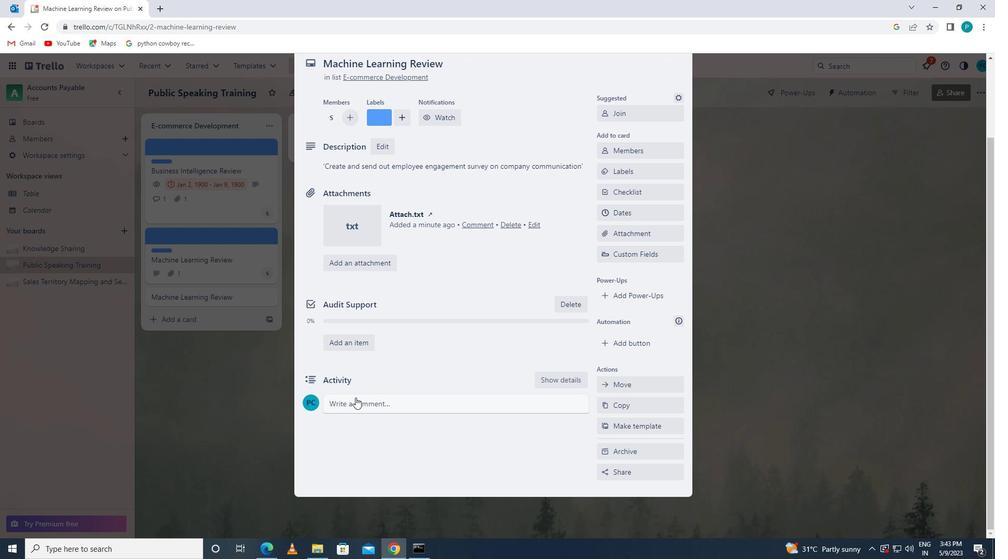 
Action: Key pressed '<Key.caps_lock>l<Key.caps_lock>et<Key.space>us<Key.space>approach<Key.space>this<Key.space>task<Key.space>with<Key.space>a<Key.space>sense<Key.space>of<Key.space>empathy,<Key.space>understanding<Key.space>the<Key.space>needs<Key.space>and<Key.space>concerns<Key.space>of<Key.space>stakeholders.'.
Screenshot: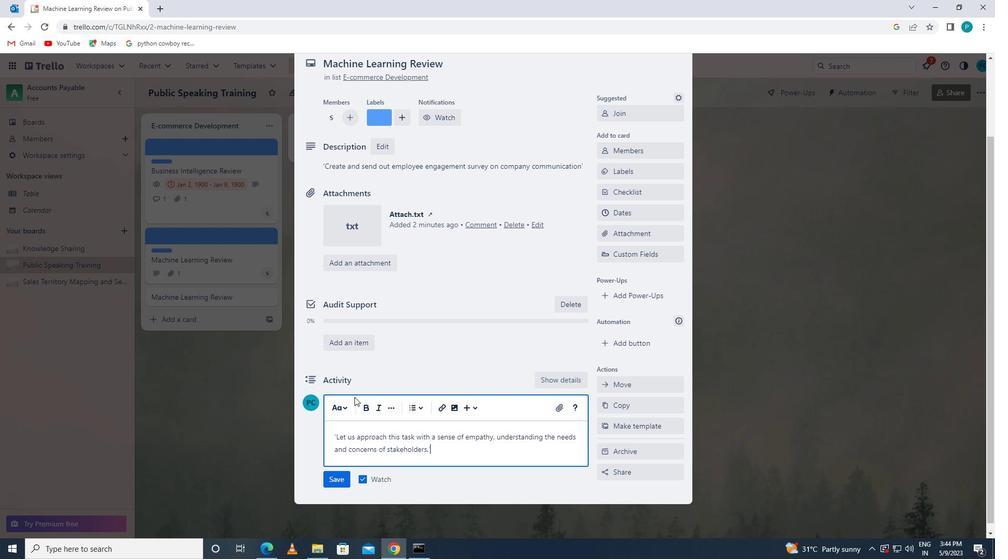 
Action: Mouse moved to (335, 480)
Screenshot: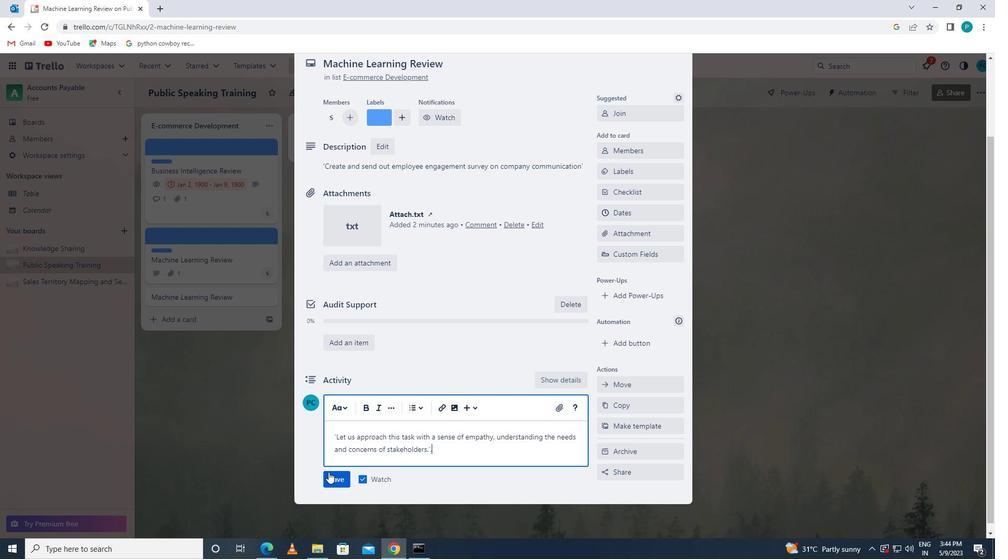 
Action: Mouse pressed left at (335, 480)
Screenshot: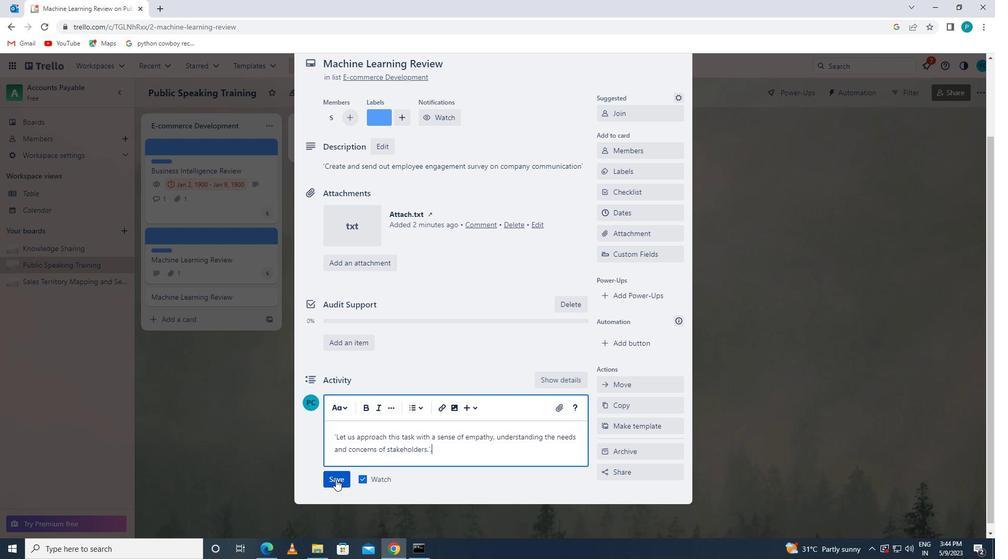 
Action: Mouse moved to (626, 215)
Screenshot: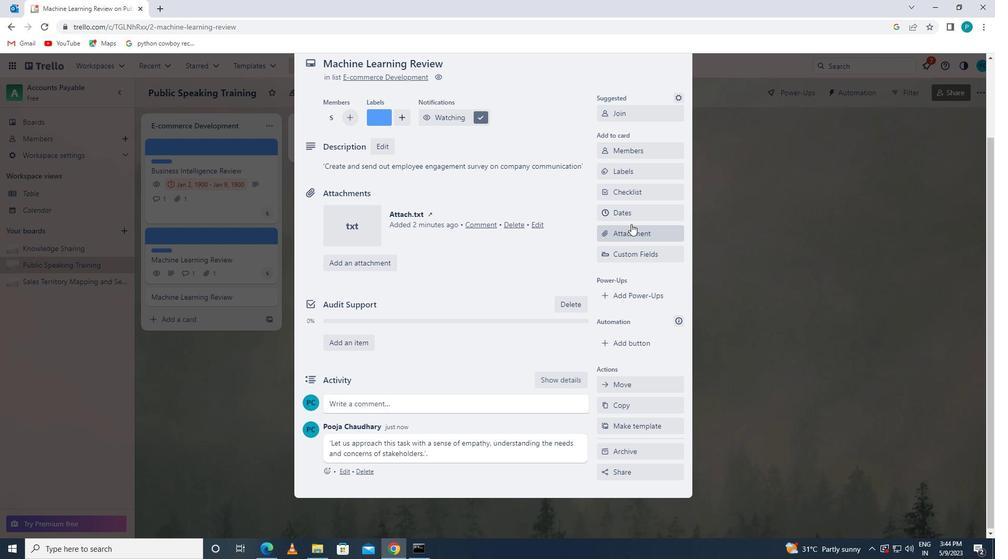 
Action: Mouse pressed left at (626, 215)
Screenshot: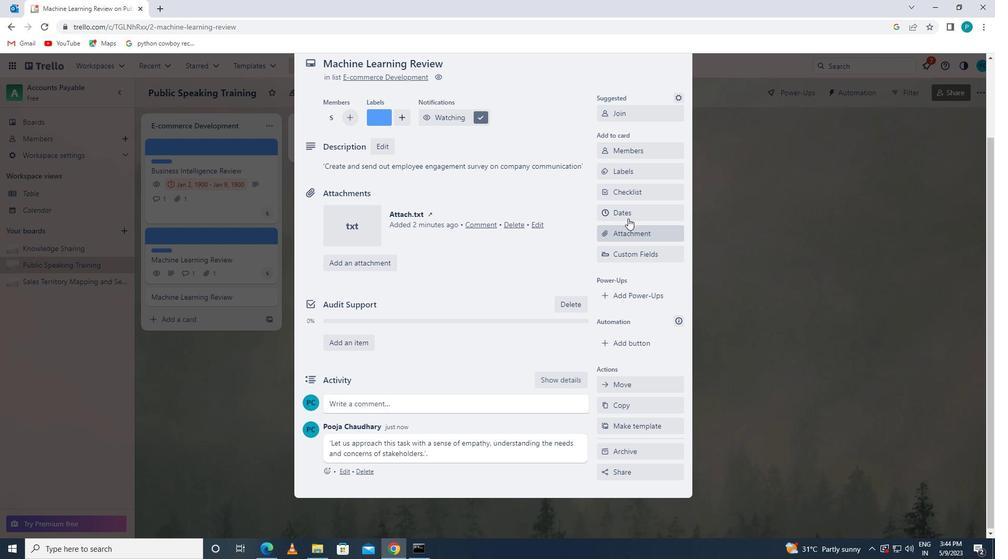 
Action: Mouse moved to (616, 275)
Screenshot: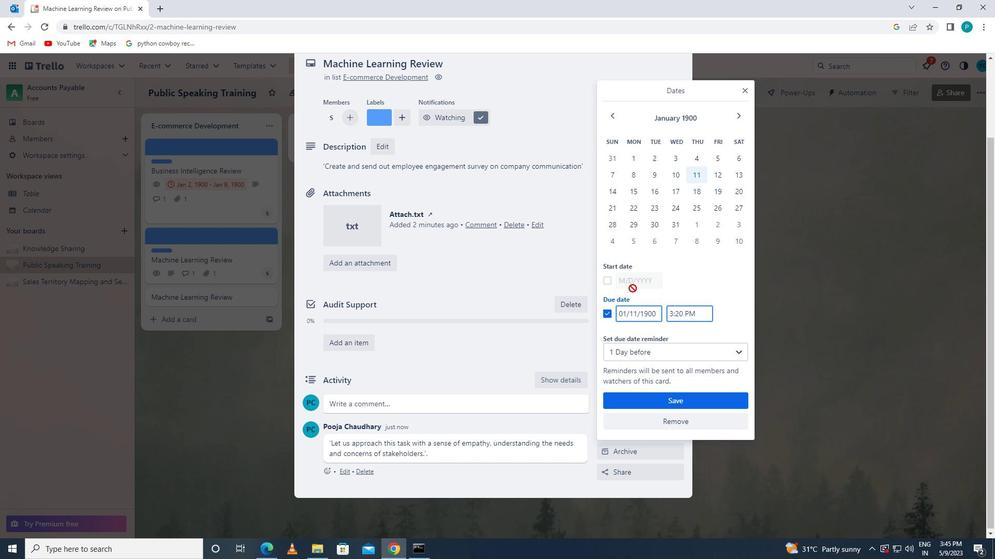 
Action: Mouse pressed left at (616, 275)
Screenshot: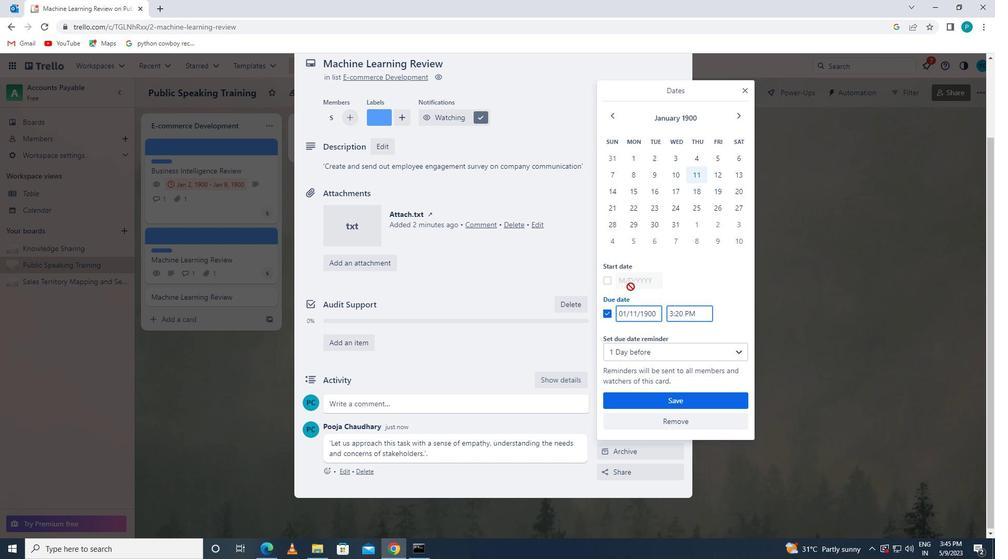 
Action: Mouse moved to (617, 277)
Screenshot: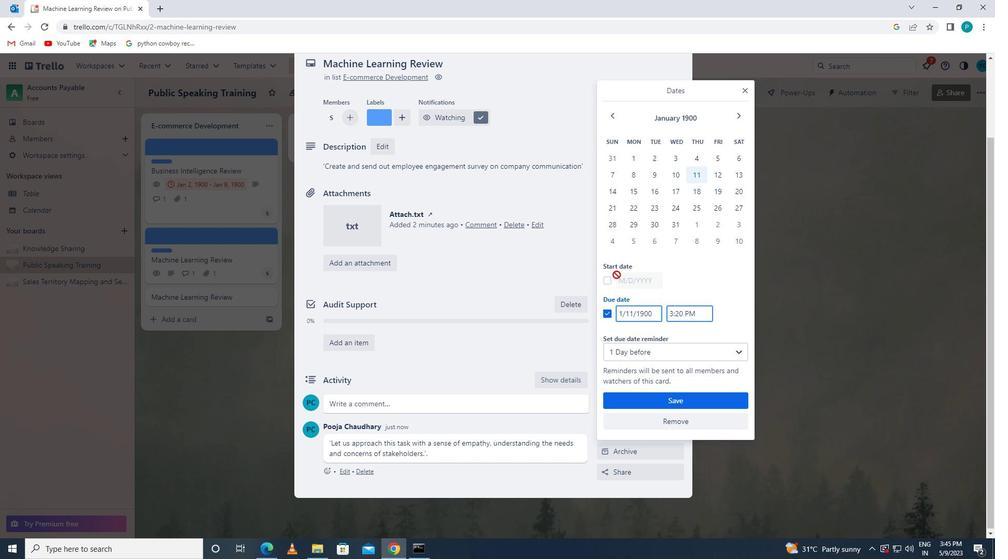 
Action: Mouse pressed left at (617, 277)
Screenshot: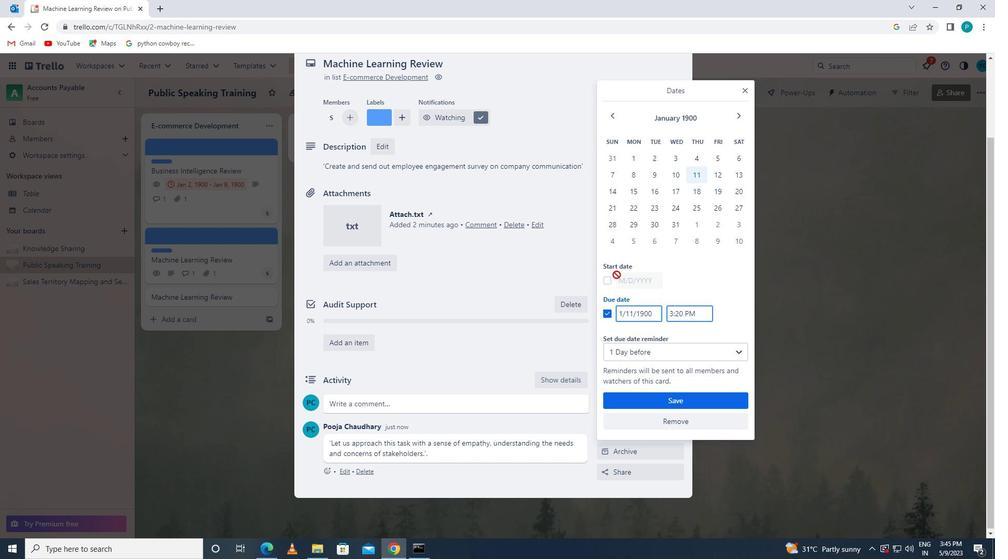 
Action: Mouse moved to (607, 277)
Screenshot: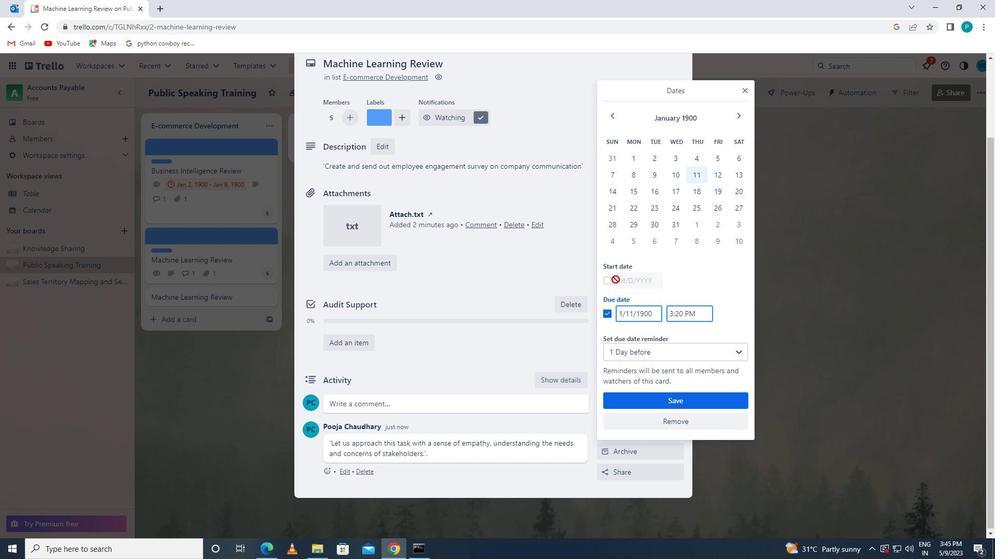 
Action: Mouse pressed left at (607, 277)
Screenshot: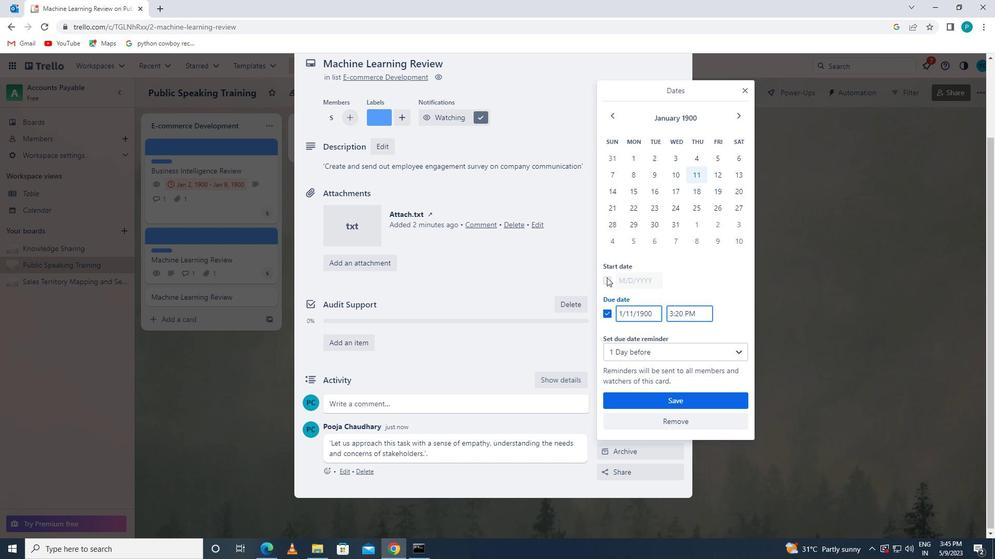
Action: Mouse moved to (625, 282)
Screenshot: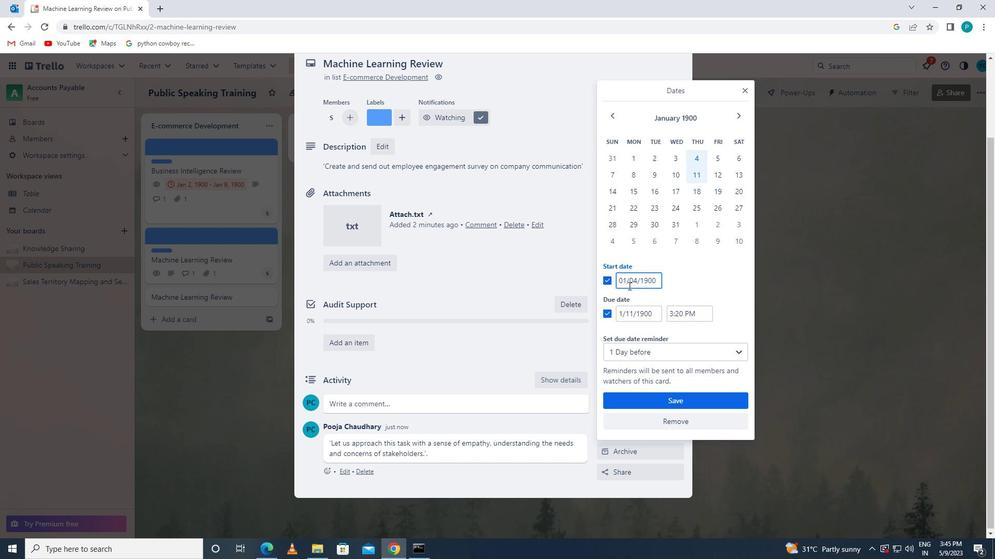 
Action: Mouse pressed left at (625, 282)
Screenshot: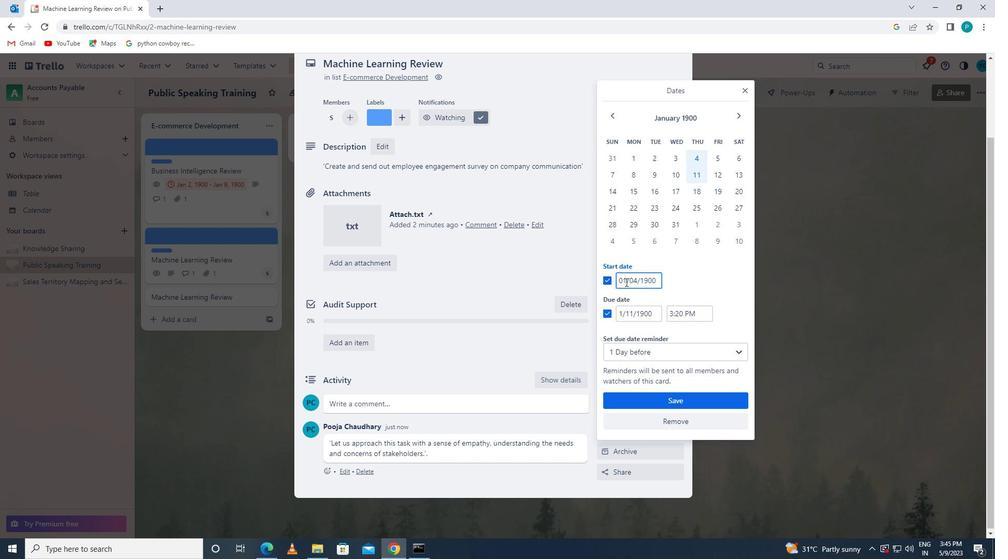 
Action: Mouse moved to (628, 282)
Screenshot: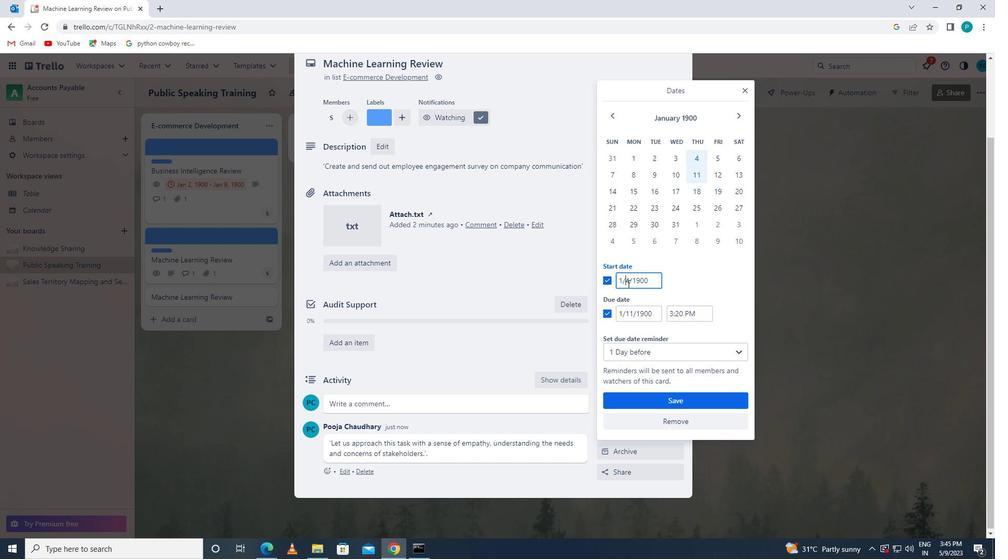 
Action: Mouse pressed left at (628, 282)
Screenshot: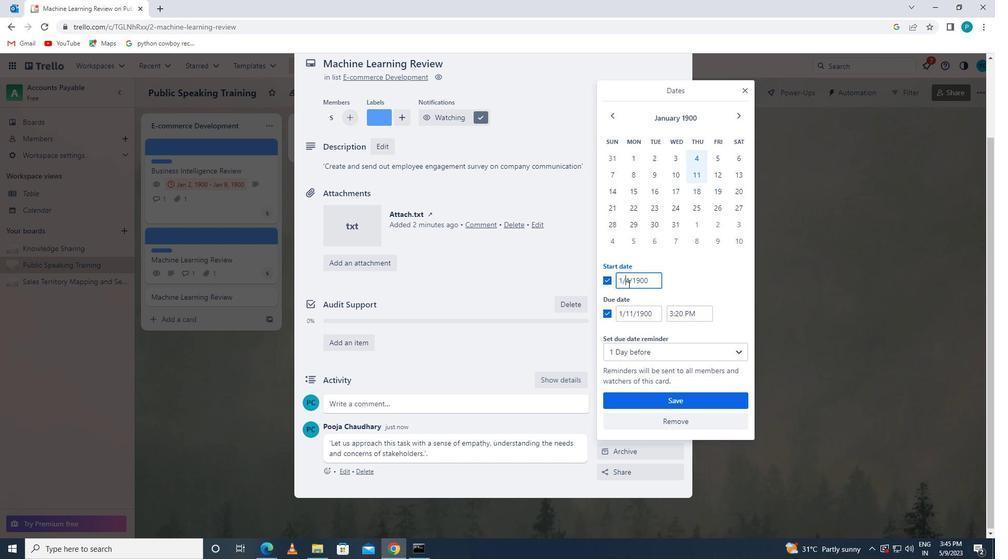 
Action: Key pressed <Key.backspace>5
Screenshot: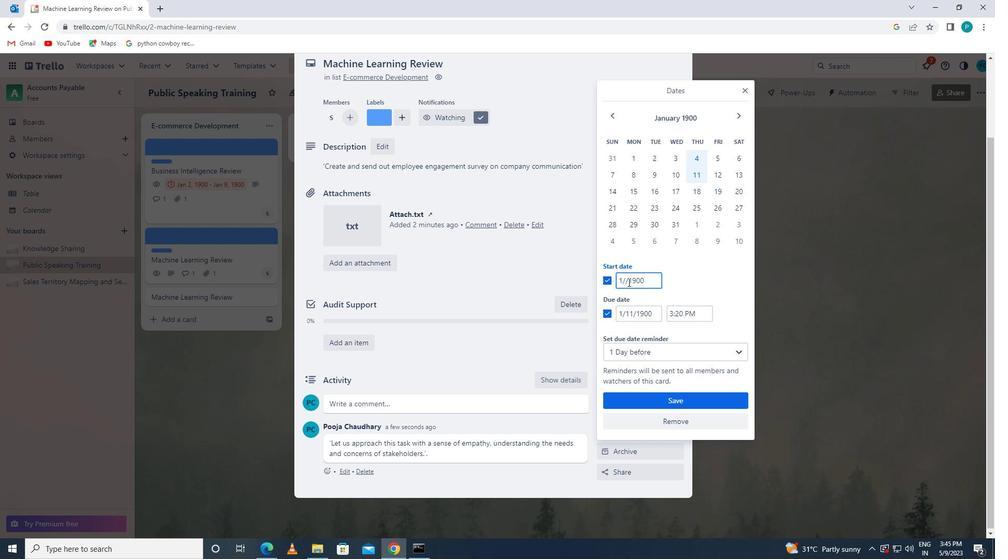 
Action: Mouse moved to (632, 315)
Screenshot: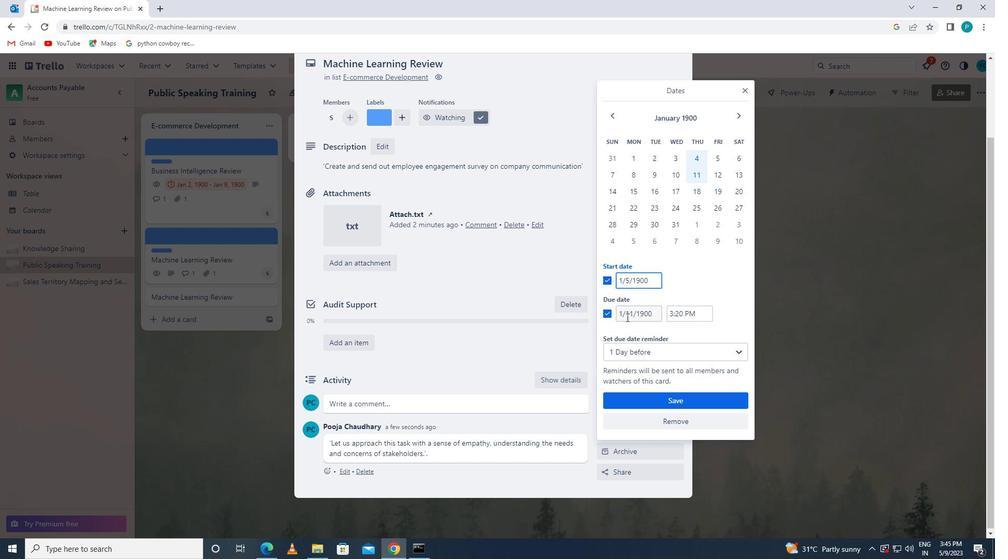 
Action: Mouse pressed left at (632, 315)
Screenshot: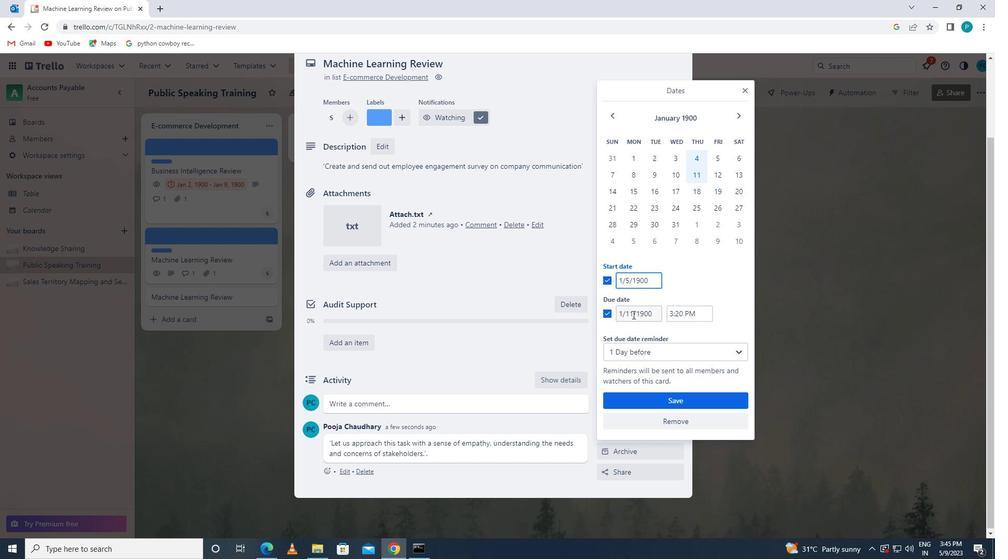
Action: Key pressed <Key.backspace>2
Screenshot: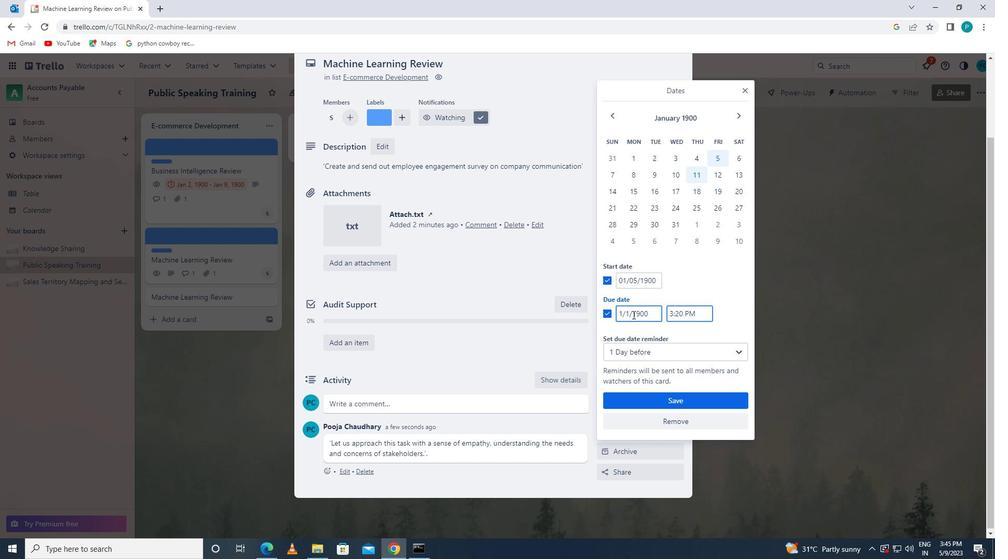 
Action: Mouse moved to (686, 395)
Screenshot: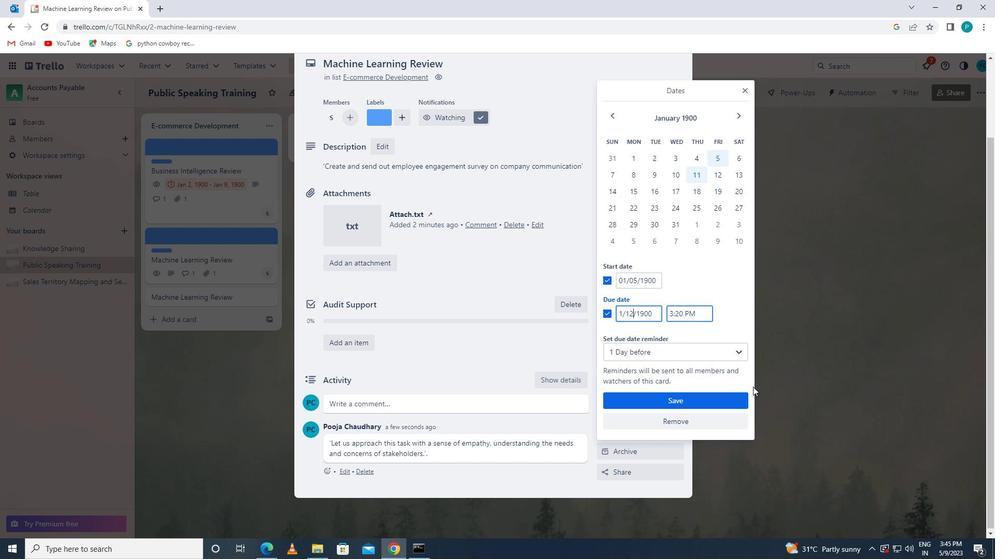
Action: Mouse pressed left at (686, 395)
Screenshot: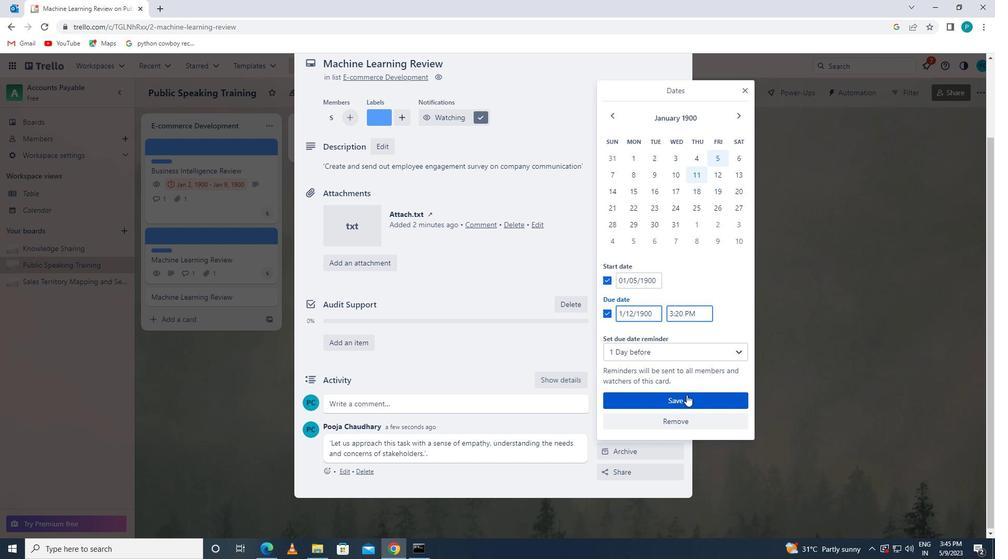 
